 Task: Write a Python script to print the multiplication table for a given number: 5.
Action: Mouse moved to (31, 6)
Screenshot: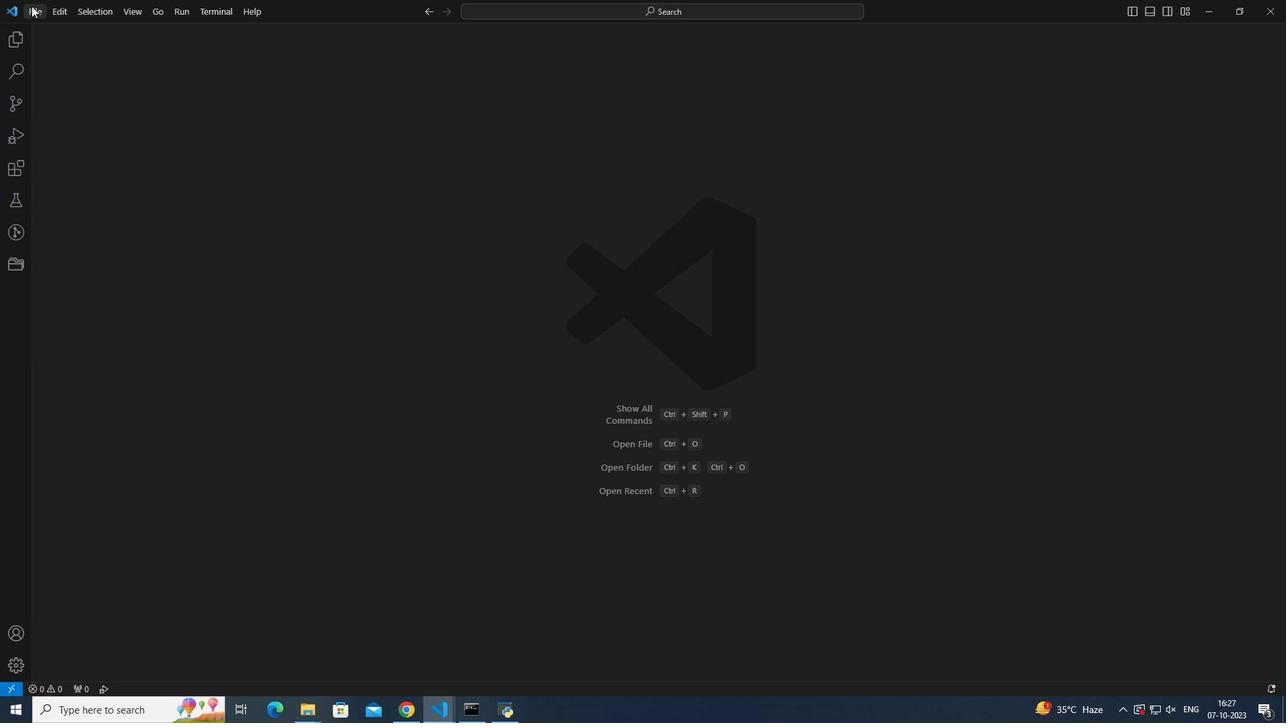 
Action: Mouse pressed left at (31, 6)
Screenshot: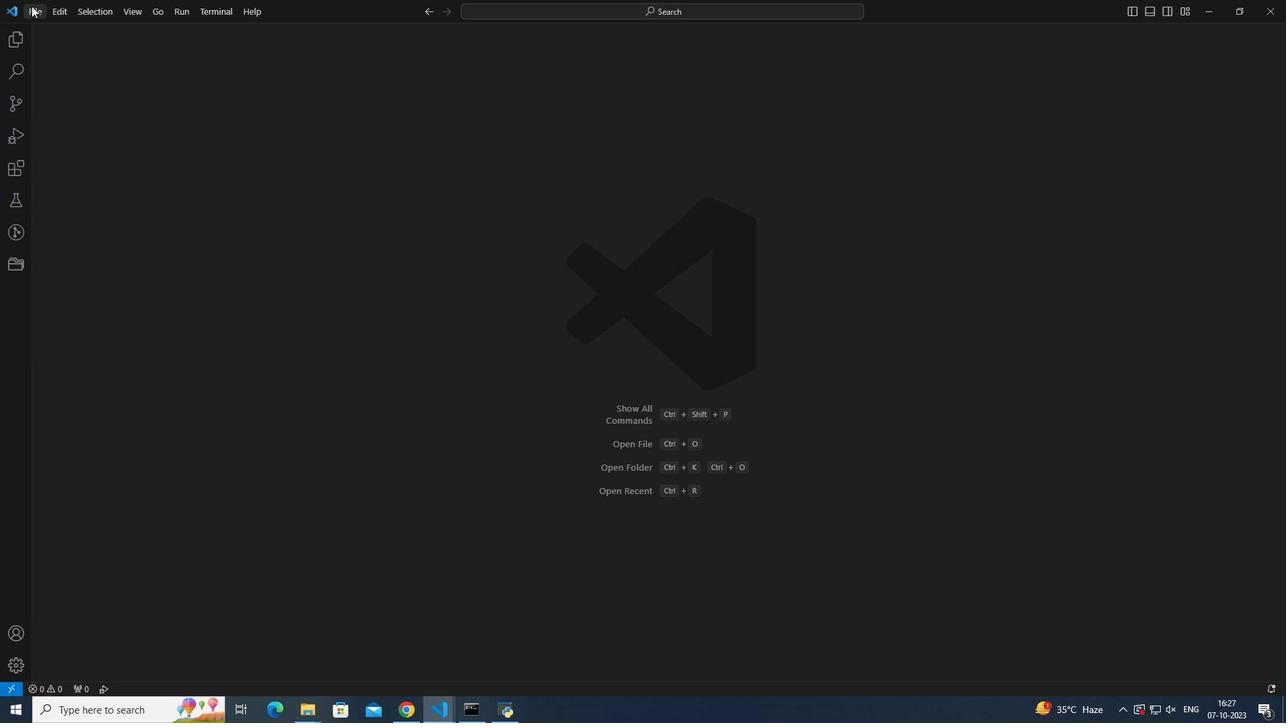 
Action: Mouse moved to (68, 46)
Screenshot: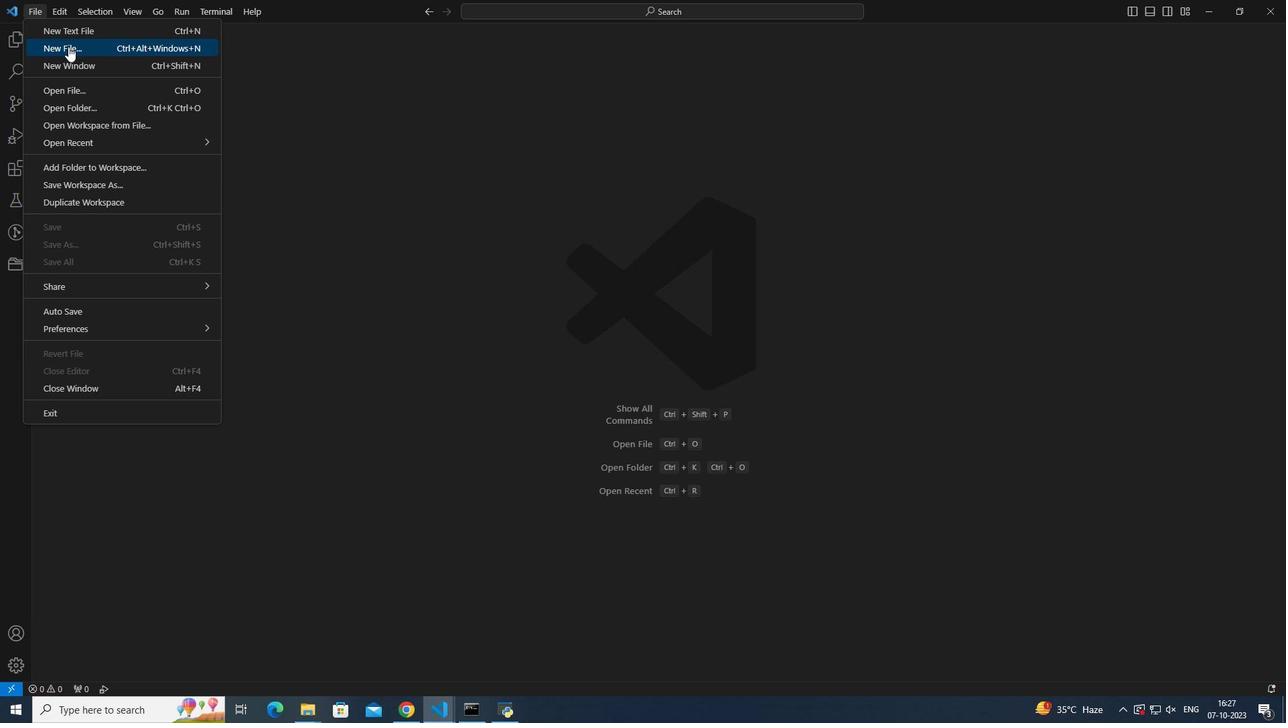 
Action: Mouse pressed left at (68, 46)
Screenshot: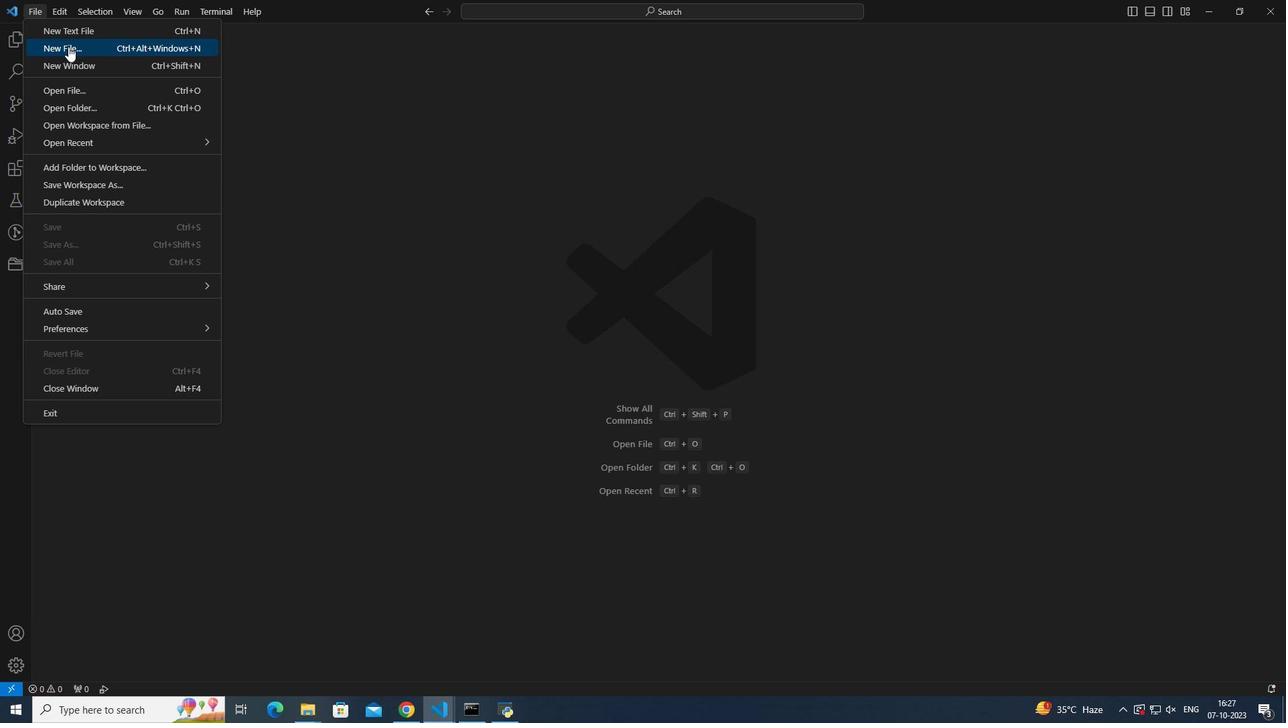 
Action: Mouse moved to (532, 54)
Screenshot: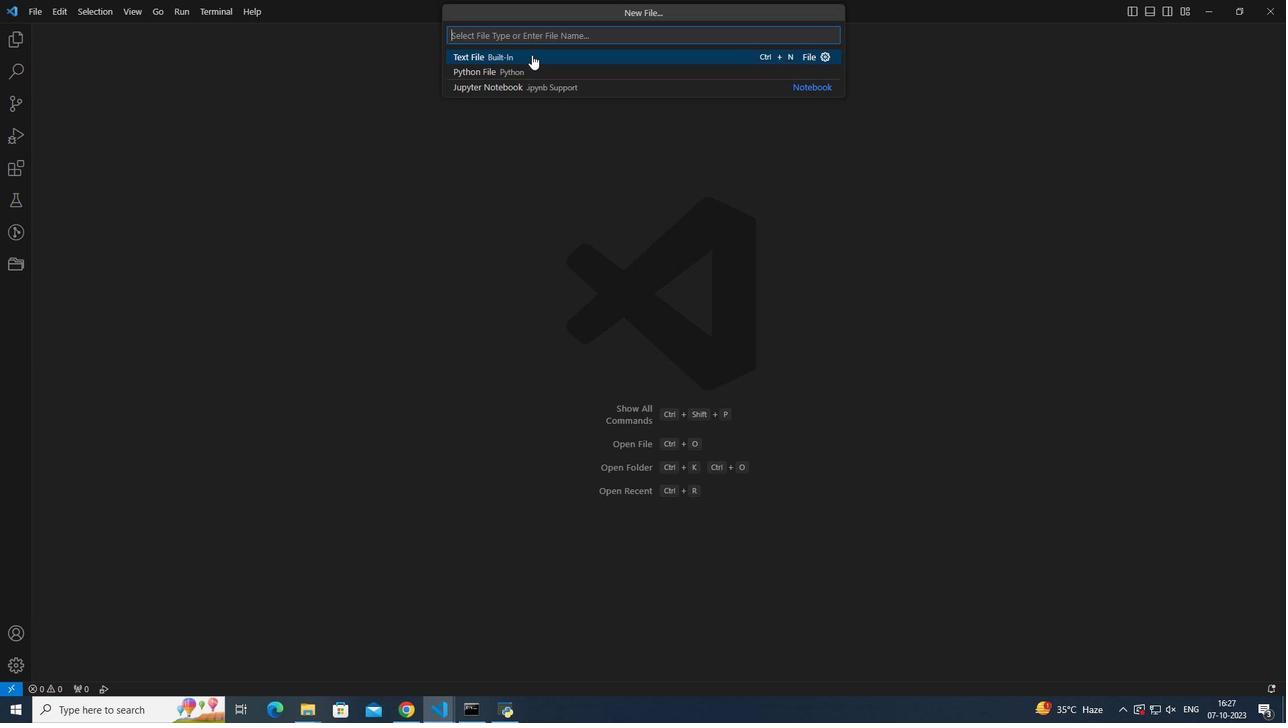 
Action: Mouse pressed left at (532, 54)
Screenshot: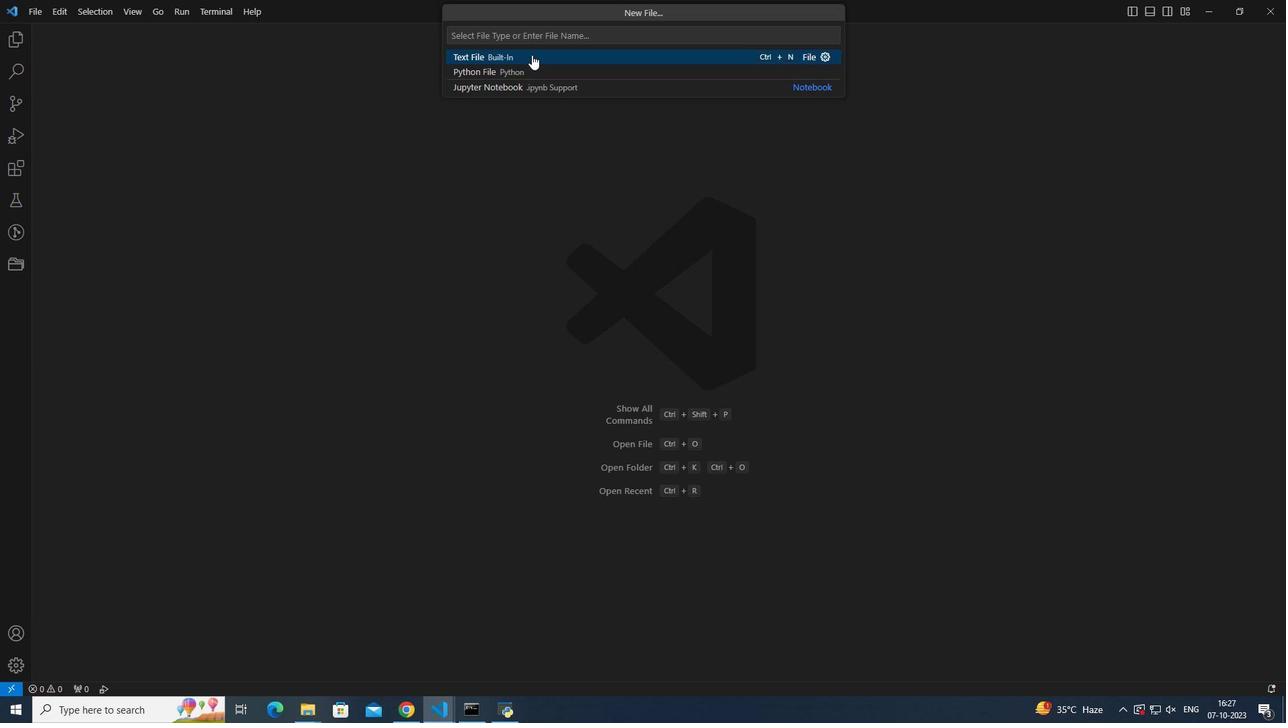
Action: Mouse moved to (407, 136)
Screenshot: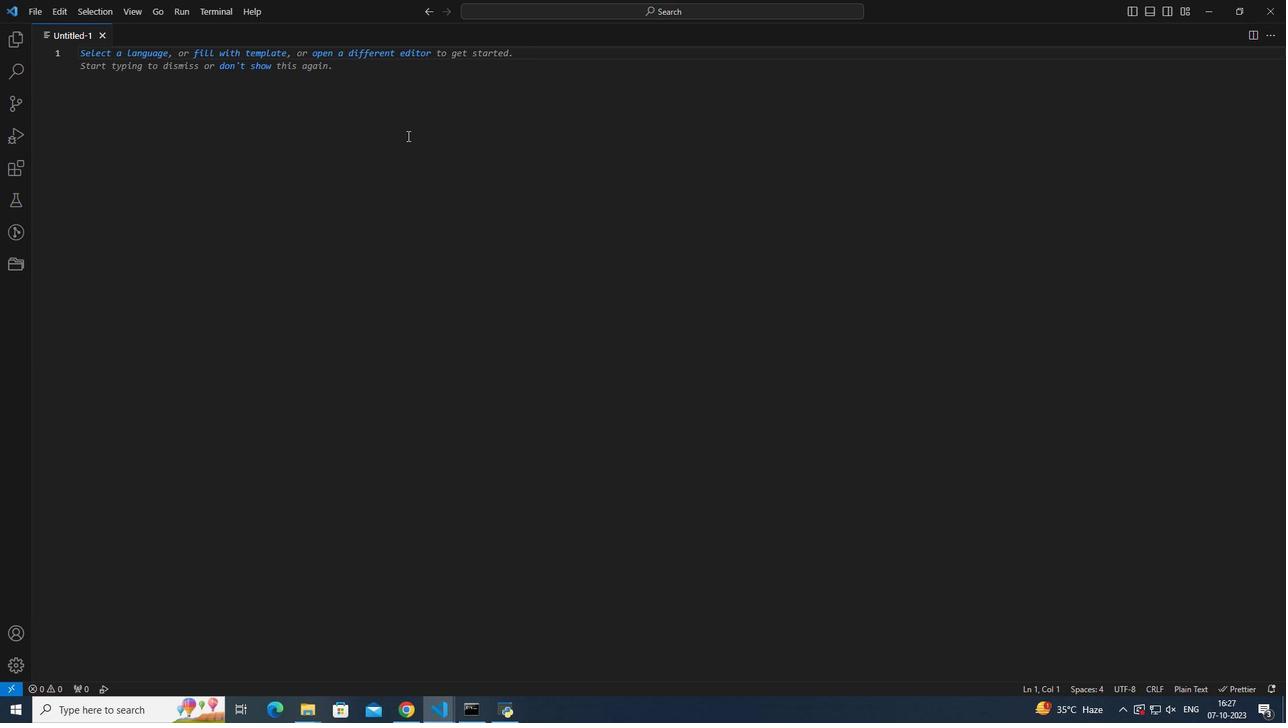 
Action: Key pressed ctrl+S<Key.backspace><Key.shift>Multiplication.py<Key.enter>def<Key.space>multiplication<Key.backspace>n<Key.shift_r>_table<Key.shift_r><Key.shift_r>(number,<Key.space>range<Key.shift_r>_limit=10<Key.right><Key.shift_r><Key.shift_r><Key.shift_r>:<Key.enter>print<Key.shift_r><Key.shift_r><Key.shift_r><Key.shift_r><Key.shift_r><Key.shift_r><Key.shift_r><Key.shift_r><Key.shift_r><Key.shift_r><Key.shift_r>(f<Key.shift_r><Key.shift_r>"mu<Key.backspace><Key.backspace><Key.shift>Multiplication<Key.space>table<Key.space>for<Key.space><Key.shift_r><Key.shift_r>{number<Key.right><Key.space>up<Key.space>to<Key.space><Key.shift_r><Key.shift_r><Key.shift_r><Key.shift_r><Key.shift_r><Key.shift_r><Key.shift_r><Key.shift_r><Key.shift_r><Key.shift_r><Key.shift_r><Key.shift_r><Key.shift_r>{range<Key.shift_r><Key.shift_r><Key.shift_r><Key.shift_r><Key.shift_r><Key.shift_r>_limit<Key.right><Key.shift_r>:<Key.right><Key.right><Key.enter><Key.enter><Key.enter>for<Key.space>i<Key.space>in<Key.space>range<Key.shift_r><Key.shift_r><Key.shift_r><Key.shift_r><Key.shift_r>(1,<Key.space>range<Key.shift_r>_limit<Key.space><Key.shift_r>+<Key.space>1<Key.right><Key.shift_r>:<Key.enter>result<Key.space>=<Key.space>number<Key.space><Key.shift_r><Key.shift_r><Key.shift_r>*<Key.space>i<Key.enter><Key.enter>print<Key.shift_r><Key.shift_r>(f<Key.shift_r><Key.shift_r><Key.shift_r><Key.shift_r><Key.shift_r><Key.shift_r><Key.shift_r><Key.shift_r><Key.shift_r><Key.shift_r><Key.shift_r><Key.shift_r><Key.shift_r><Key.shift_r><Key.shift_r><Key.shift_r><Key.shift_r><Key.shift_r><Key.shift_r><Key.shift_r><Key.shift_r>"<Key.backspace>'<Key.backspace><Key.shift_r>"<Key.right><Key.backspace><Key.shift_r>{number<Key.right><Key.right><Key.left>x<Key.space><Key.shift_r><Key.shift_r><Key.shift_r><Key.shift_r><Key.shift_r><Key.shift_r><Key.shift_r><Key.shift_r>{i<Key.right><Key.space>=<Key.space><Key.shift_r>{result<Key.right><Key.shift_r>"<Key.right><Key.enter><Key.backspace><Key.backspace><Key.backspace><Key.enter><Key.enter><Key.left><Key.left><Key.left><Key.left><Key.left><Key.left><Key.left><Key.left>if<Key.space><Key.shift_r>_<Key.shift_r><Key.shift_r><Key.shift_r><Key.shift_r>_name<Key.shift_r>_<Key.shift_r>_<Key.space>==<Key.space><Key.shift_r><Key.shift_r><Key.shift_r><Key.shift_r>"<Key.shift_r><Key.shift_r>_<Key.shift_r><Key.shift_r><Key.shift_r><Key.shift_r><Key.shift_r><Key.shift_r><Key.shift_r><Key.shift_r><Key.shift_r><Key.shift_r><Key.shift_r><Key.shift_r><Key.shift_r><Key.shift_r><Key.shift_r><Key.shift_r><Key.shift_r>_main<Key.shift_r><Key.shift_r>_<Key.shift_r><Key.shift_r><Key.shift_r><Key.shift_r><Key.shift_r><Key.shift_r><Key.shift_r>_<Key.right><Key.shift_r>:<Key.enter>user<Key.shift_r><Key.shift_r><Key.shift_r><Key.shift_r><Key.shift_r><Key.shift_r><Key.shift_r>_number<Key.space>=<Key.space>5<Key.enter><Key.enter>user<Key.shift_r>_range<Key.shift_r>_limit<Key.space>=<Key.space>10<Key.enter><Key.enter>multiplication<Key.shift_r>_table<Key.shift_r><Key.shift_r><Key.shift_r><Key.shift_r>(user<Key.shift_r>_number,<Key.space>user<Key.shift_r><Key.shift_r>_range<Key.shift_r>_limit
Screenshot: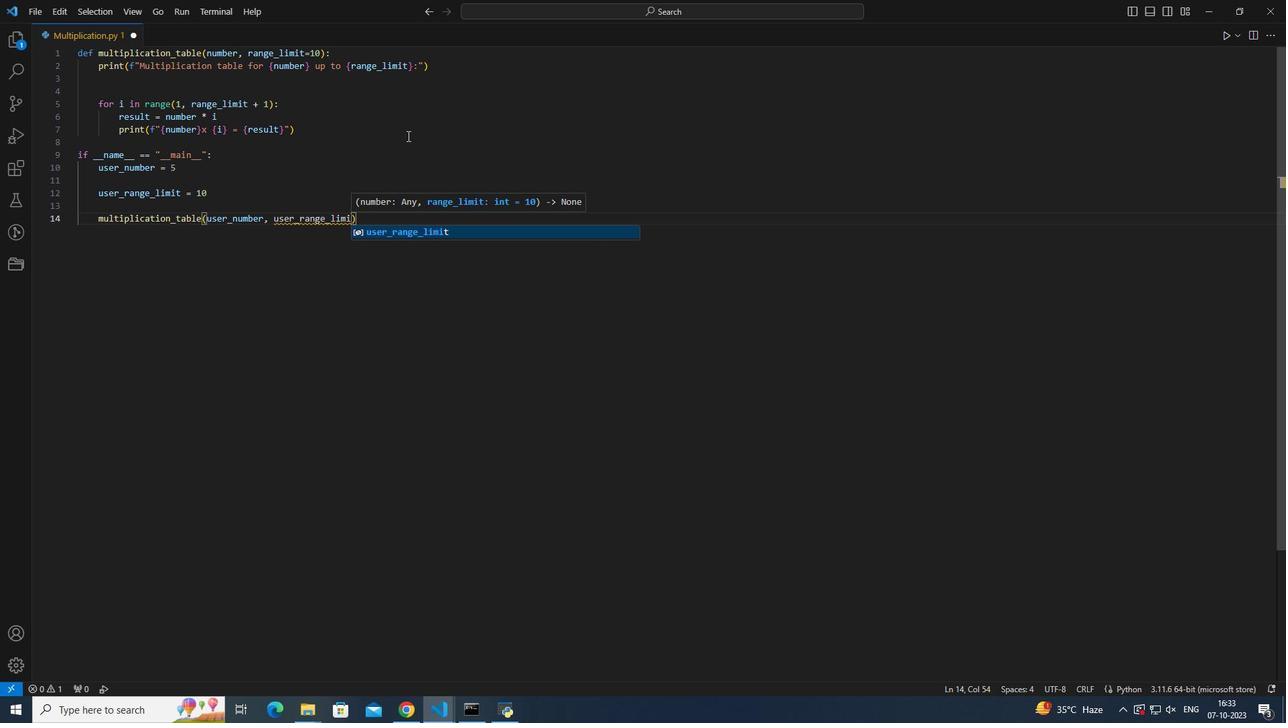 
Action: Mouse moved to (292, 112)
Screenshot: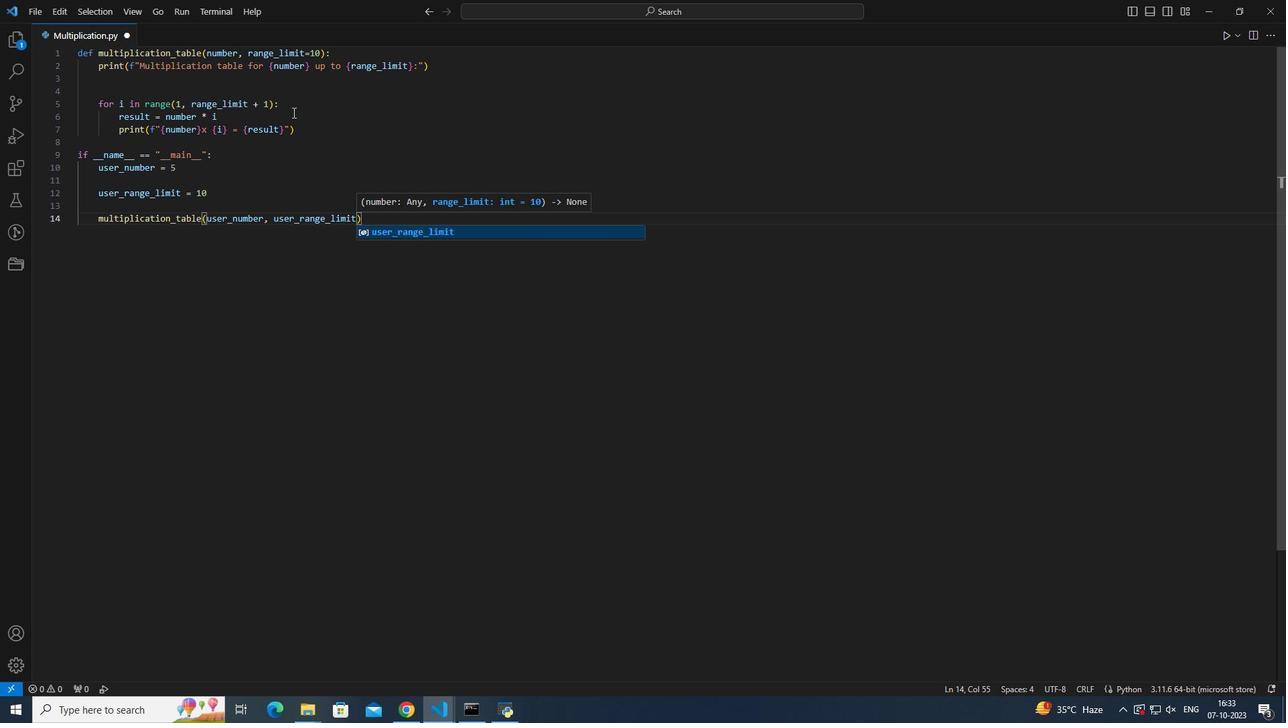 
Action: Mouse pressed left at (292, 112)
Screenshot: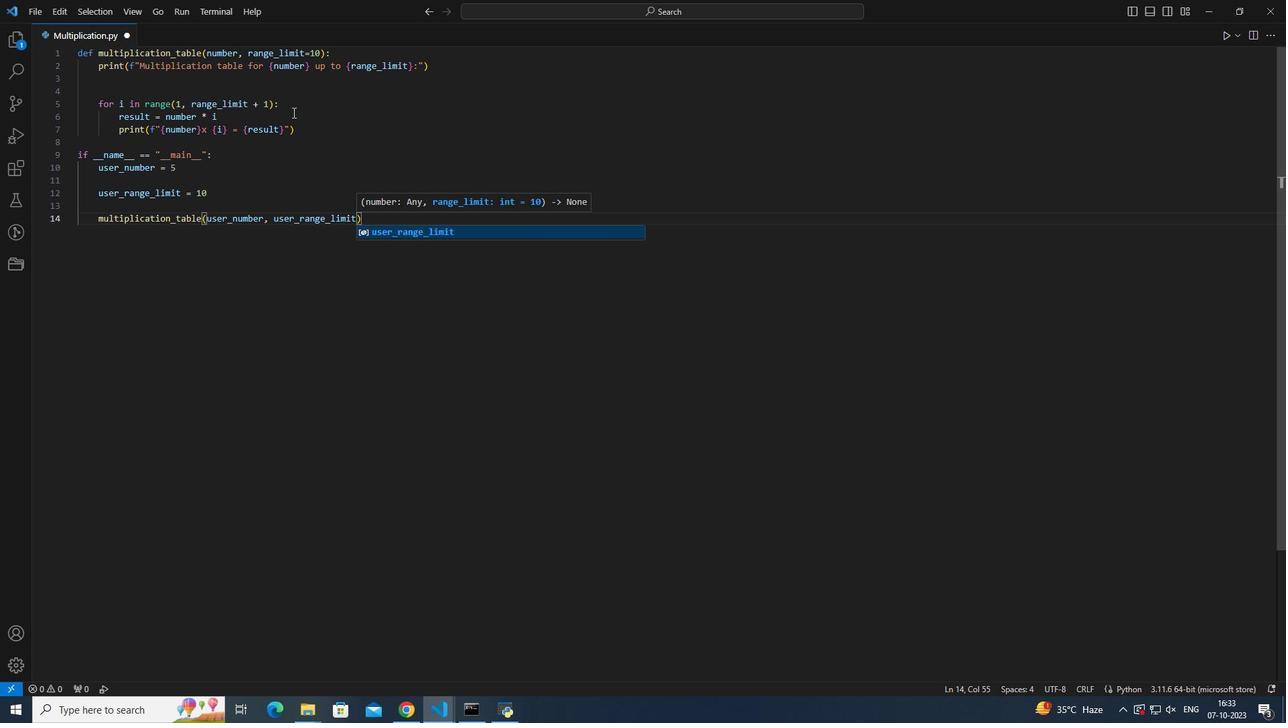 
Action: Mouse moved to (355, 180)
Screenshot: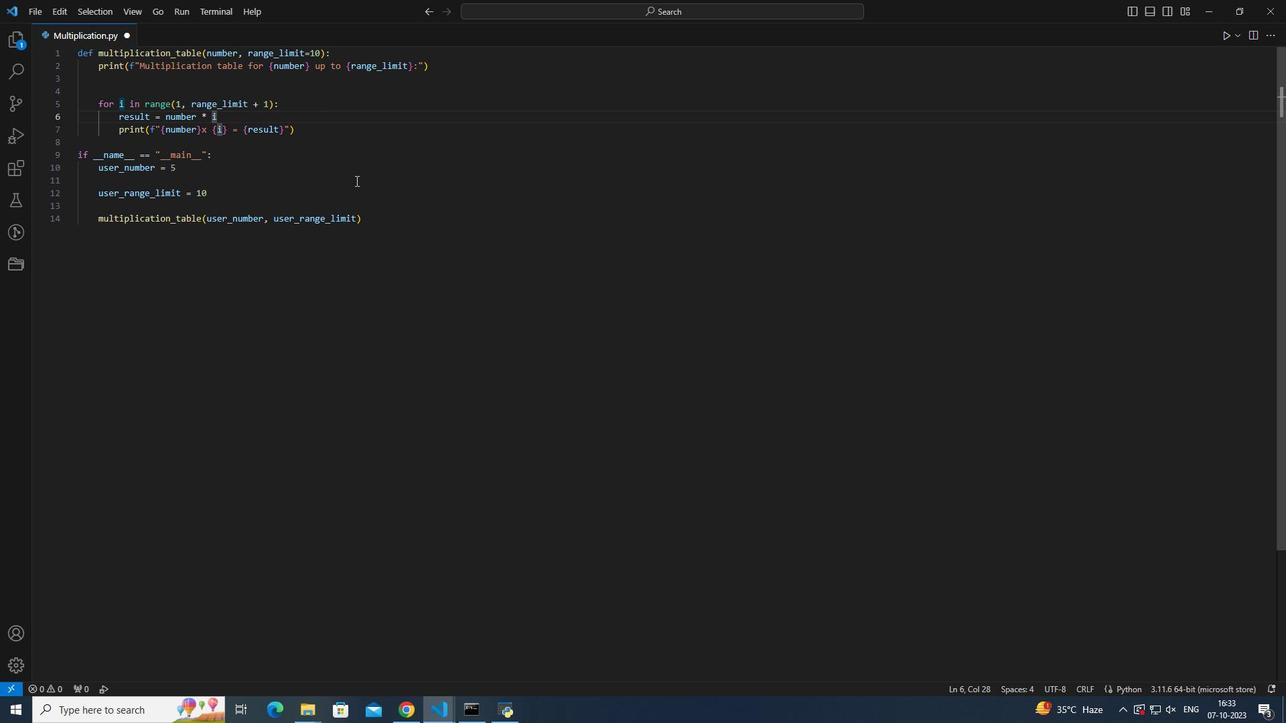 
Action: Key pressed ctrl+S
Screenshot: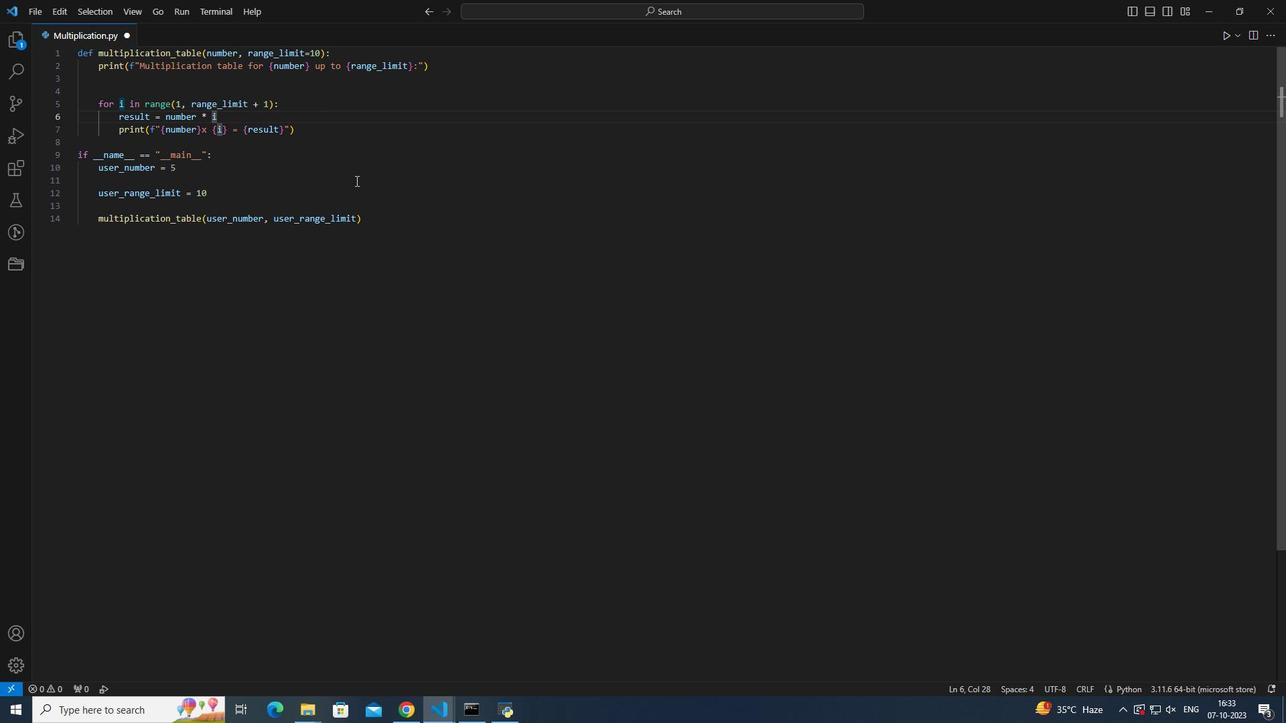 
Action: Mouse moved to (287, 123)
Screenshot: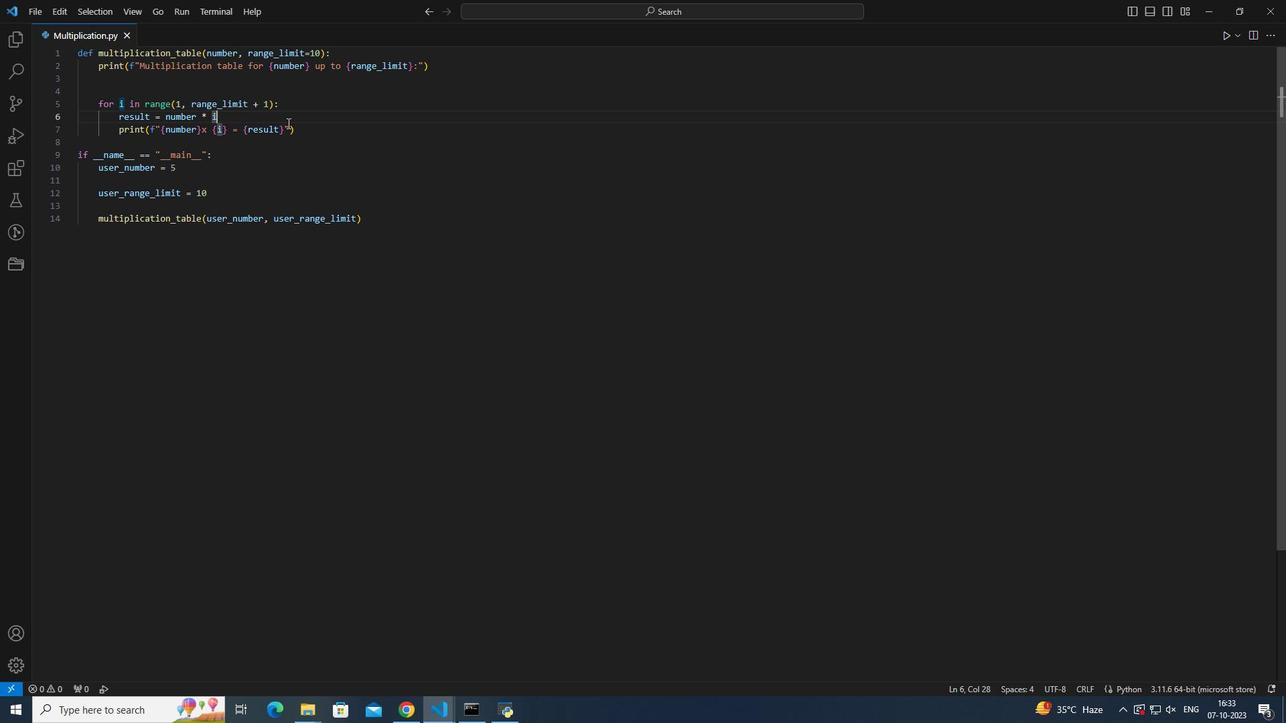 
Action: Mouse pressed left at (287, 123)
Screenshot: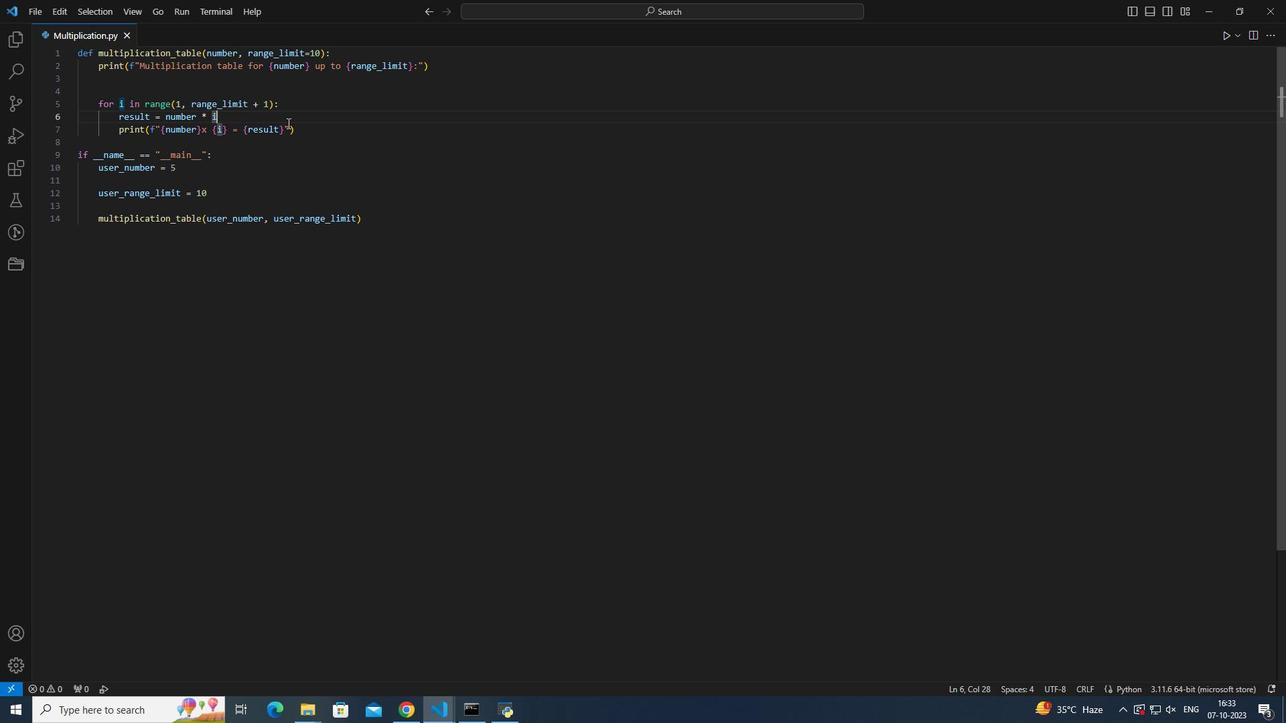 
Action: Mouse moved to (77, 54)
Screenshot: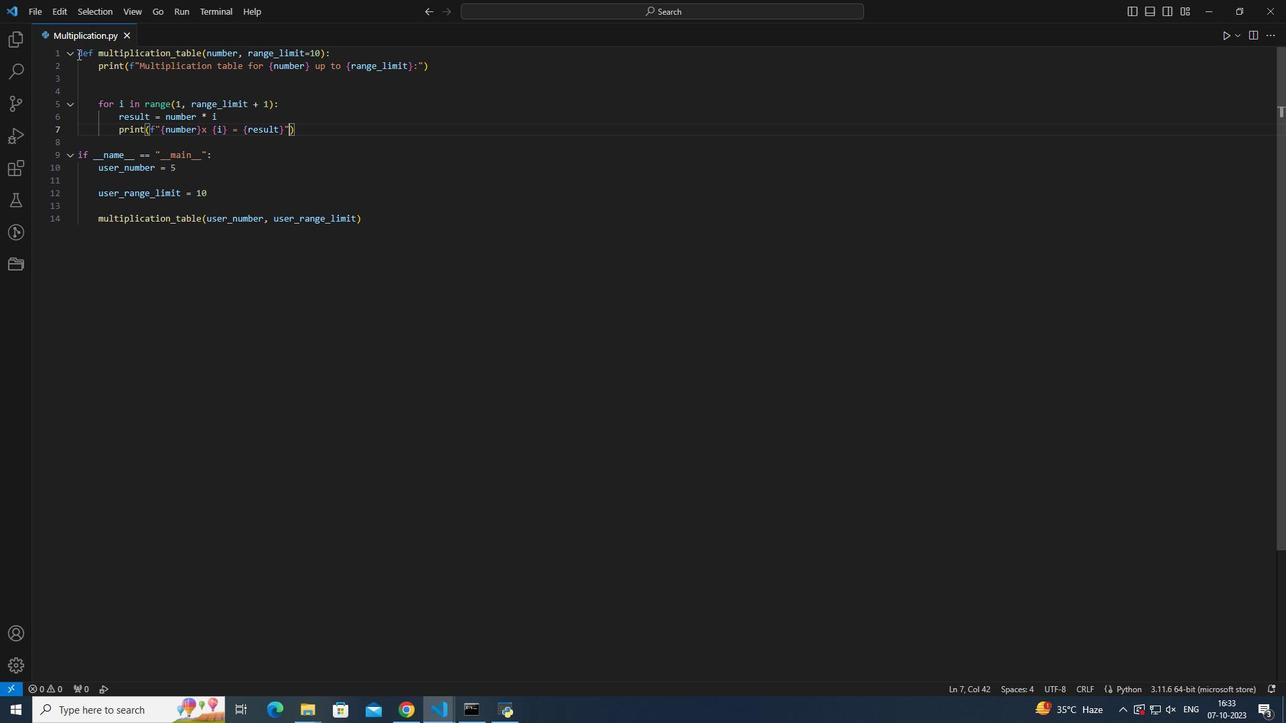 
Action: Mouse pressed left at (77, 54)
Screenshot: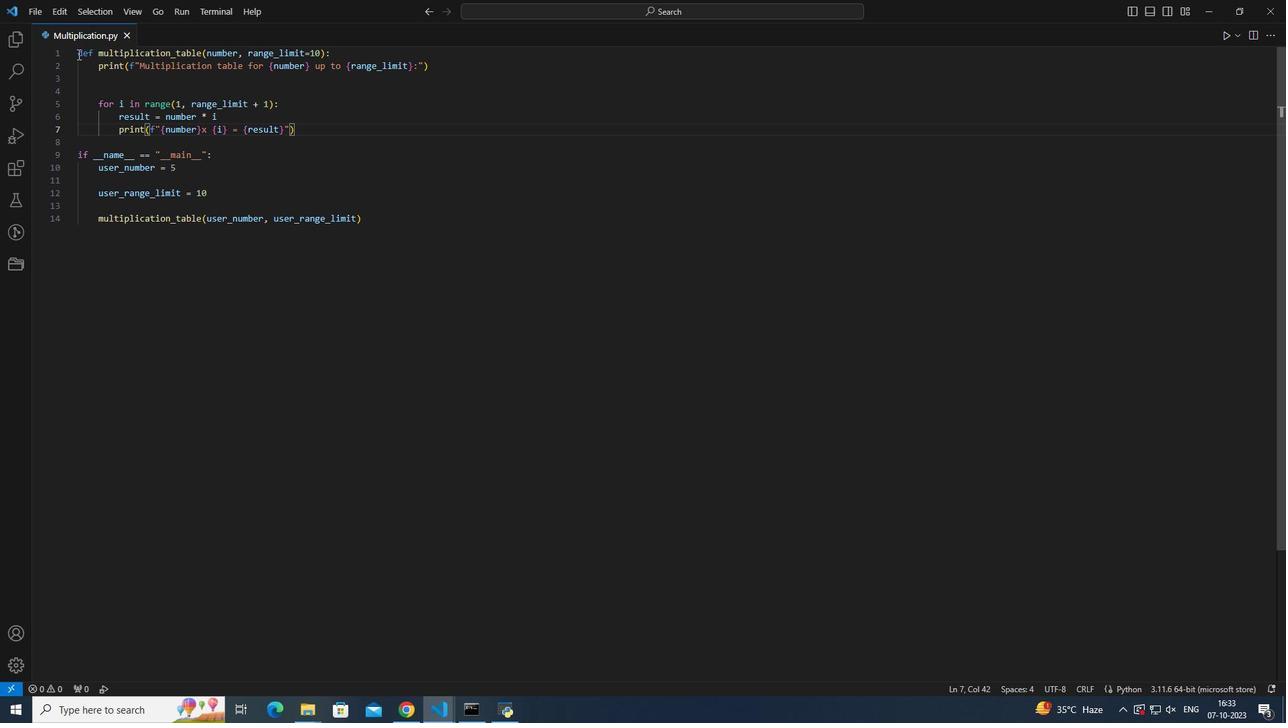 
Action: Mouse moved to (107, 129)
Screenshot: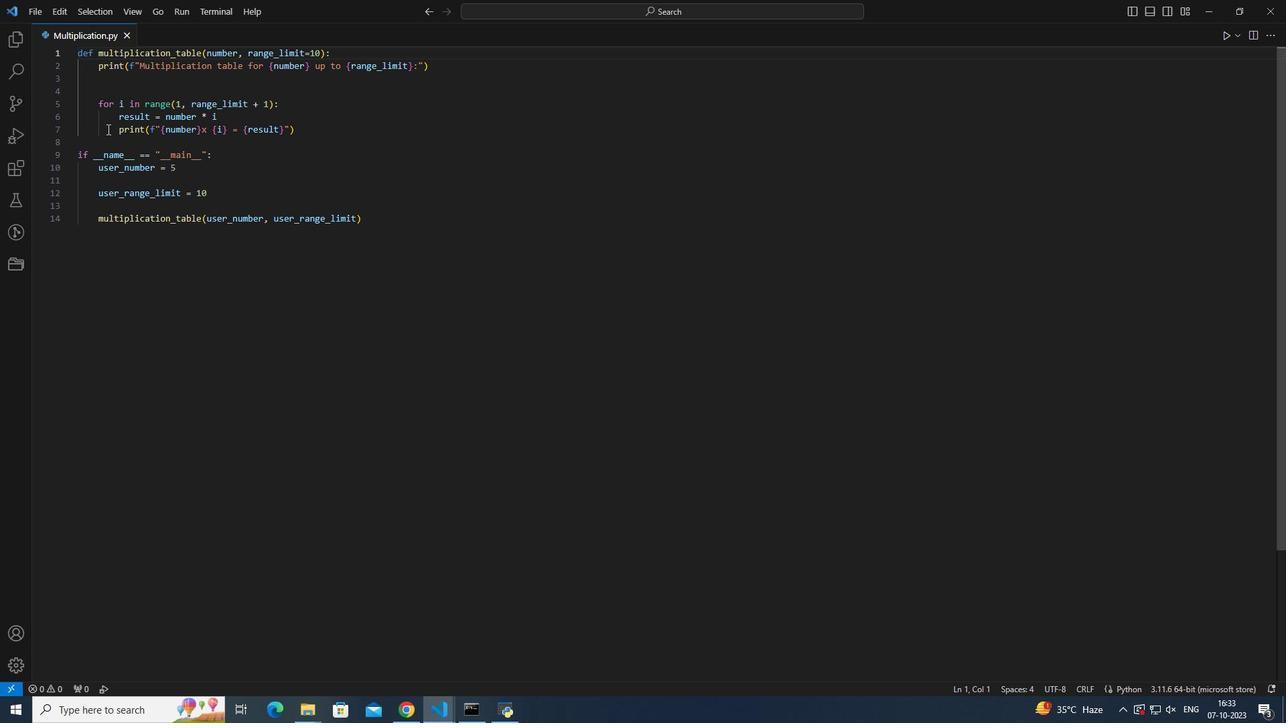 
Action: Mouse pressed left at (107, 129)
Screenshot: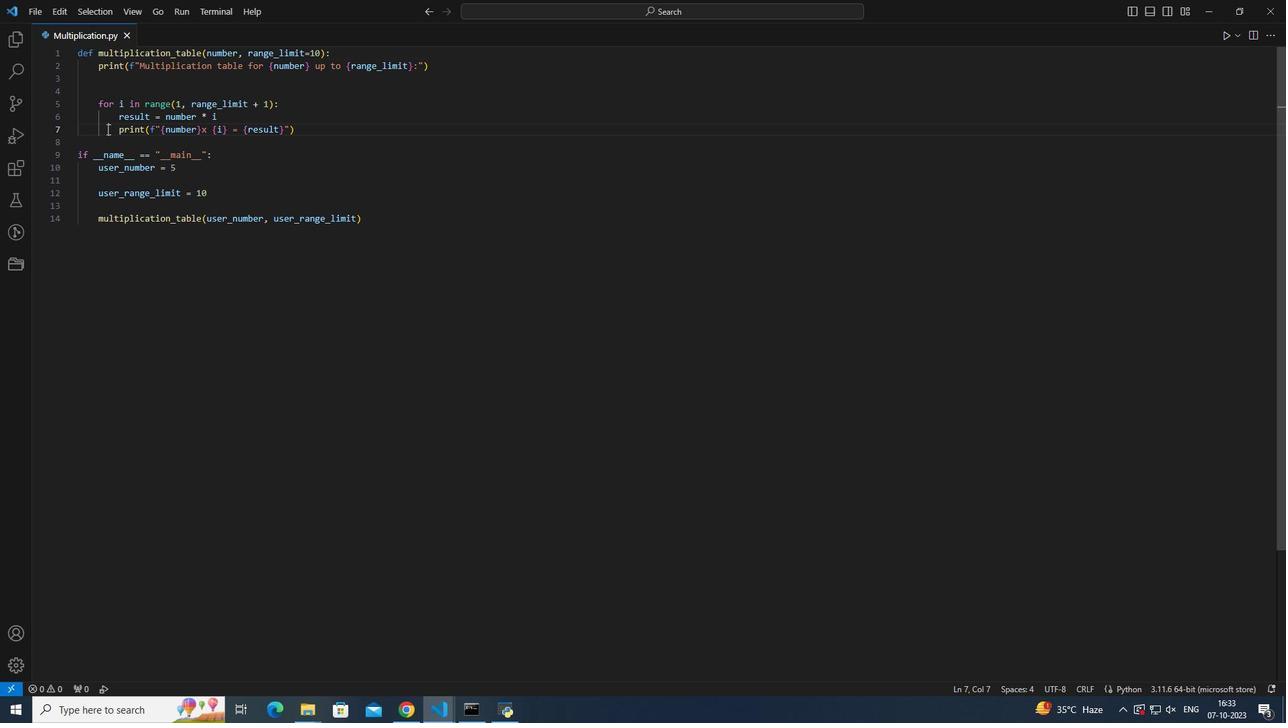 
Action: Mouse moved to (318, 129)
Screenshot: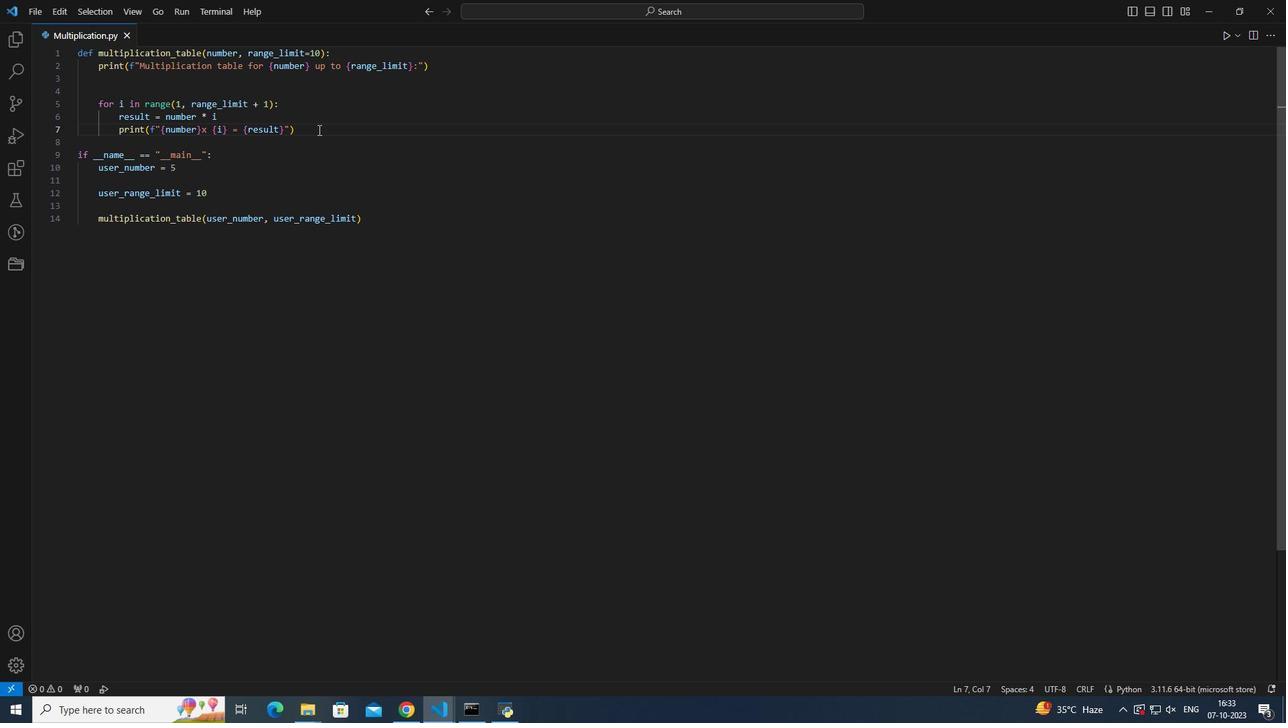 
Action: Mouse pressed left at (318, 129)
Screenshot: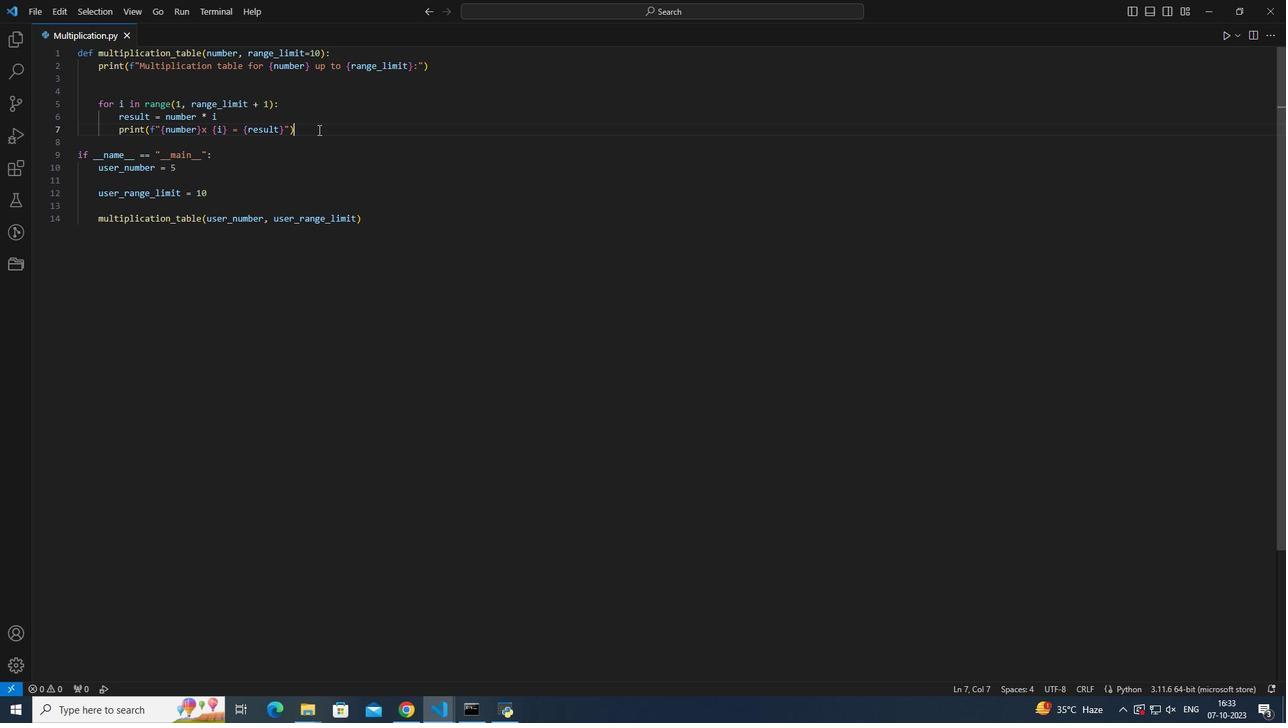 
Action: Mouse moved to (219, 156)
Screenshot: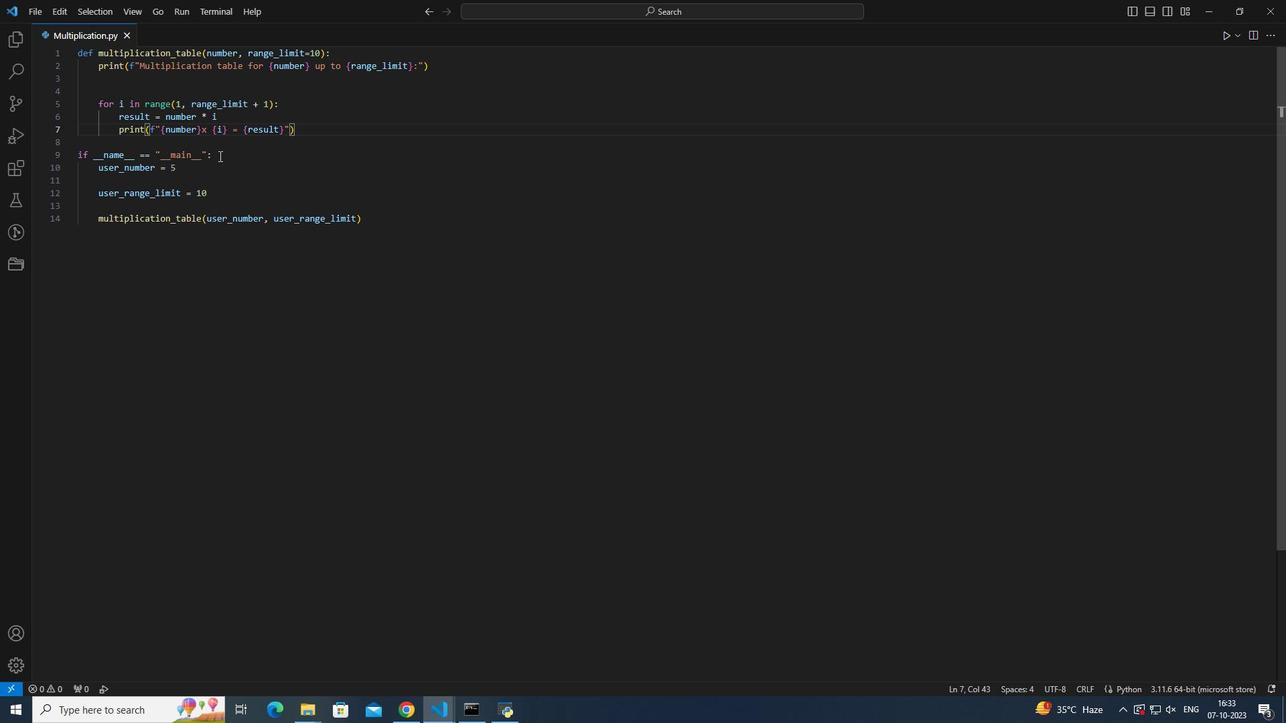 
Action: Mouse pressed left at (219, 156)
Screenshot: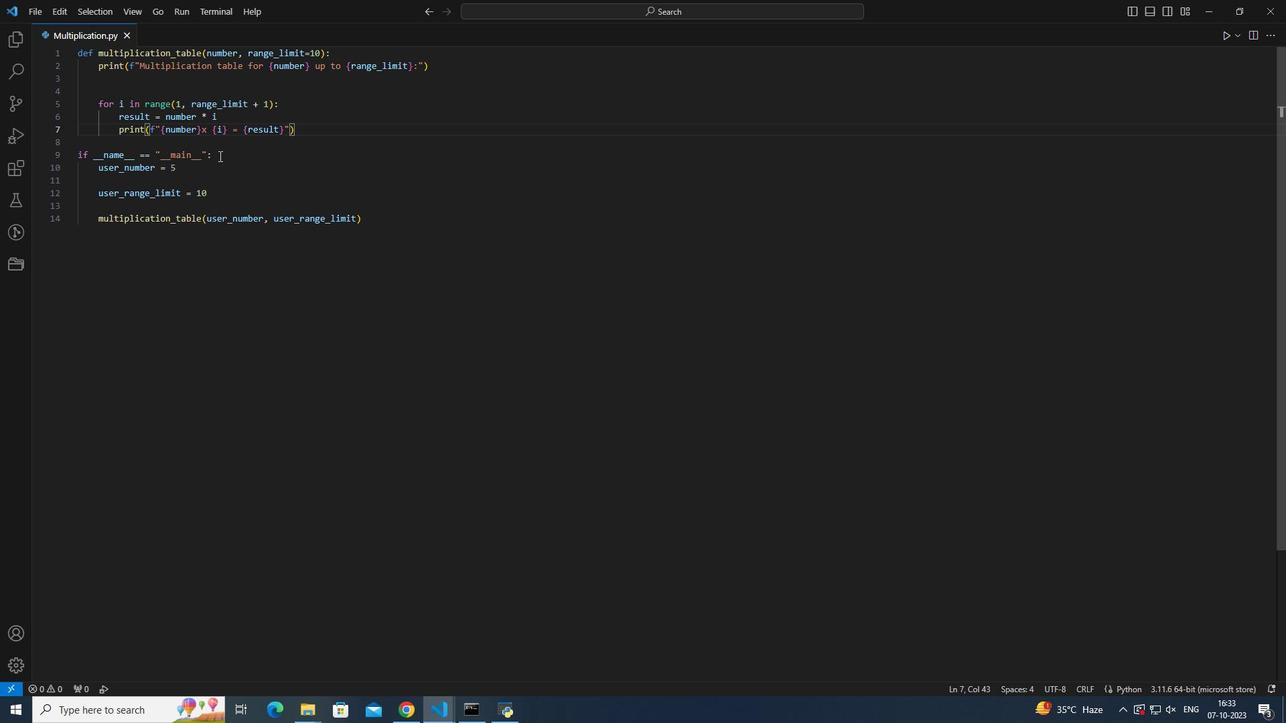 
Action: Mouse moved to (220, 156)
Screenshot: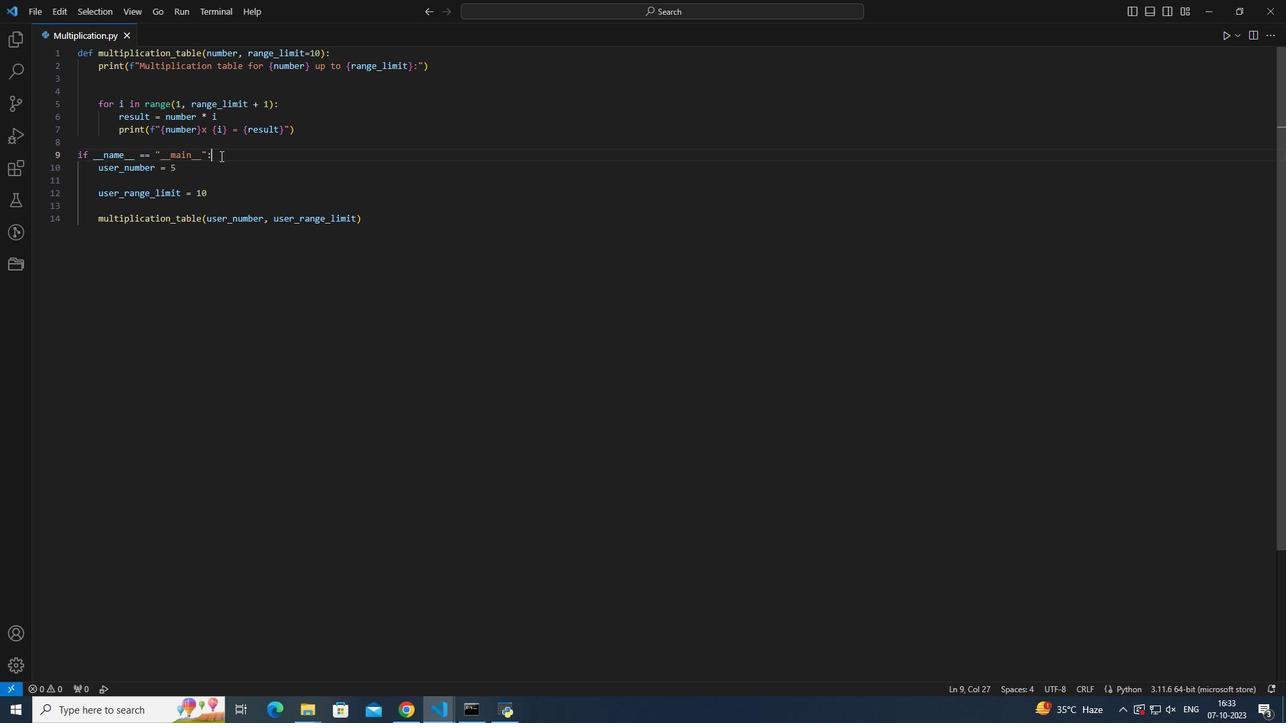 
Action: Key pressed <Key.enter><Key.shift><Key.shift><Key.shift><Key.shift><Key.shift><Key.shift><Key.shift><Key.shift><Key.shift><Key.shift><Key.shift><Key.shift><Key.shift><Key.shift><Key.shift>#<Key.space><Key.shift>Specify<Key.space>the<Key.space>number<Key.space>
Screenshot: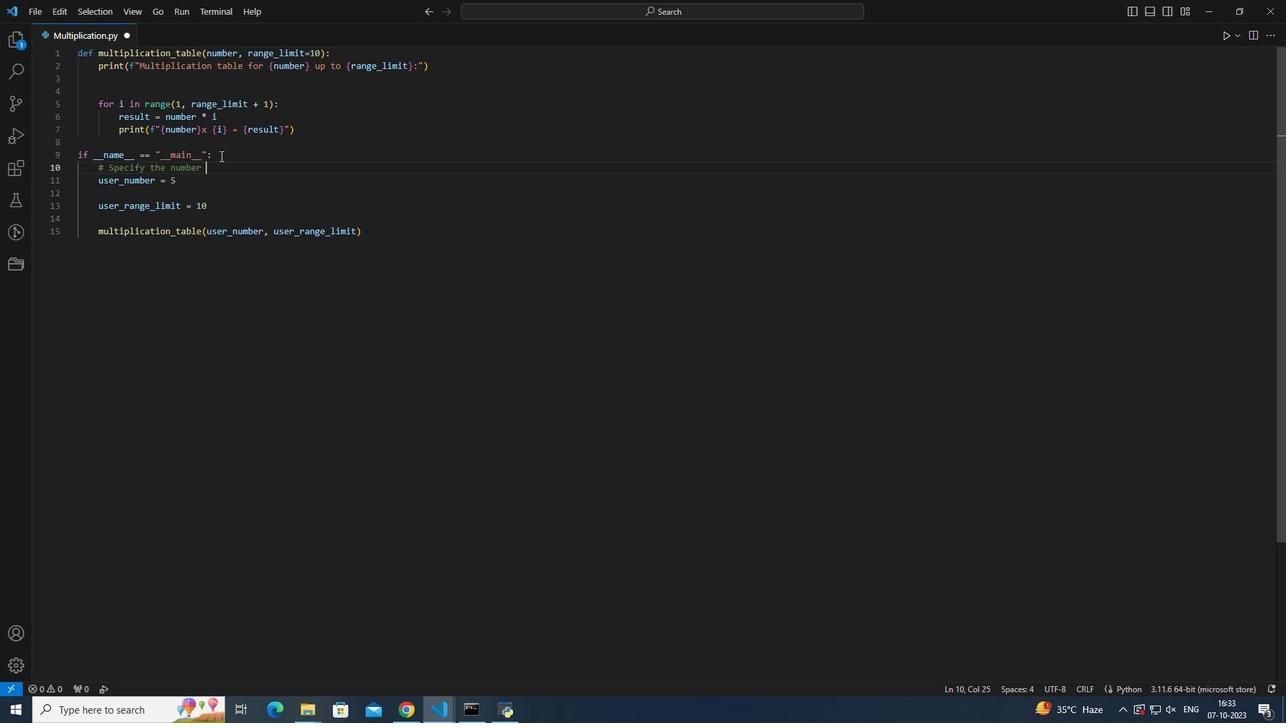 
Action: Mouse moved to (176, 195)
Screenshot: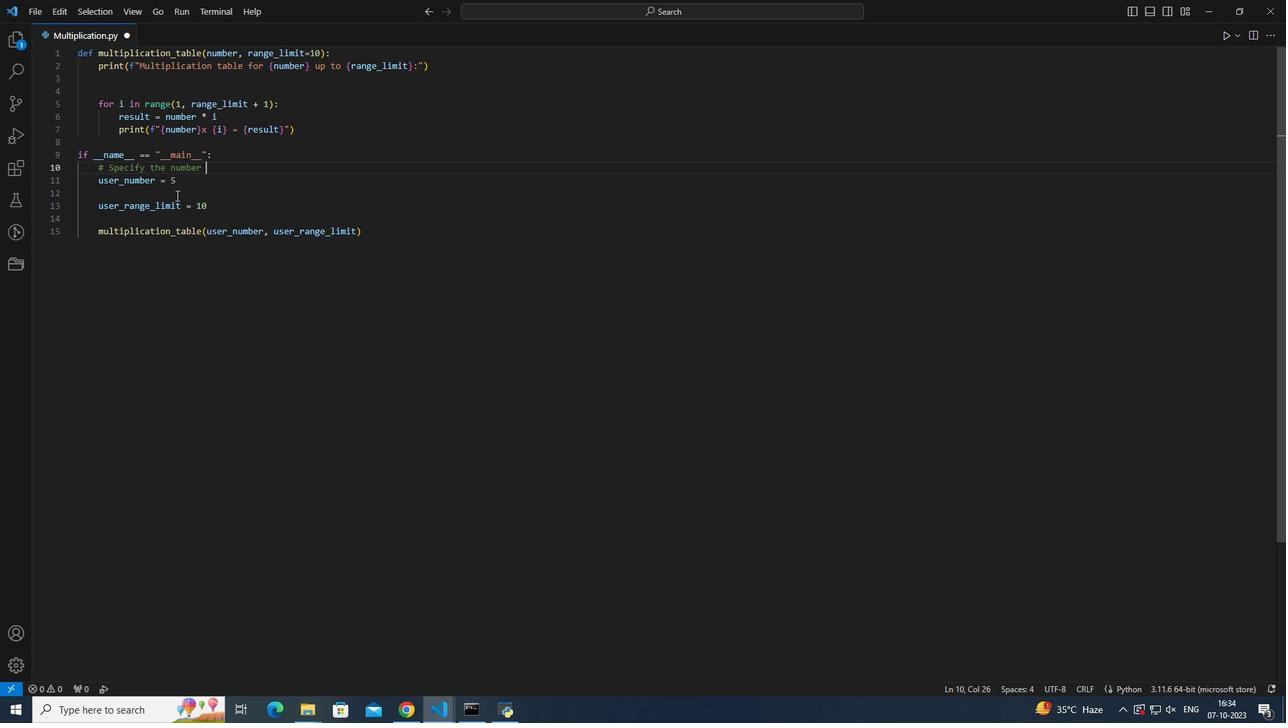 
Action: Mouse pressed left at (176, 195)
Screenshot: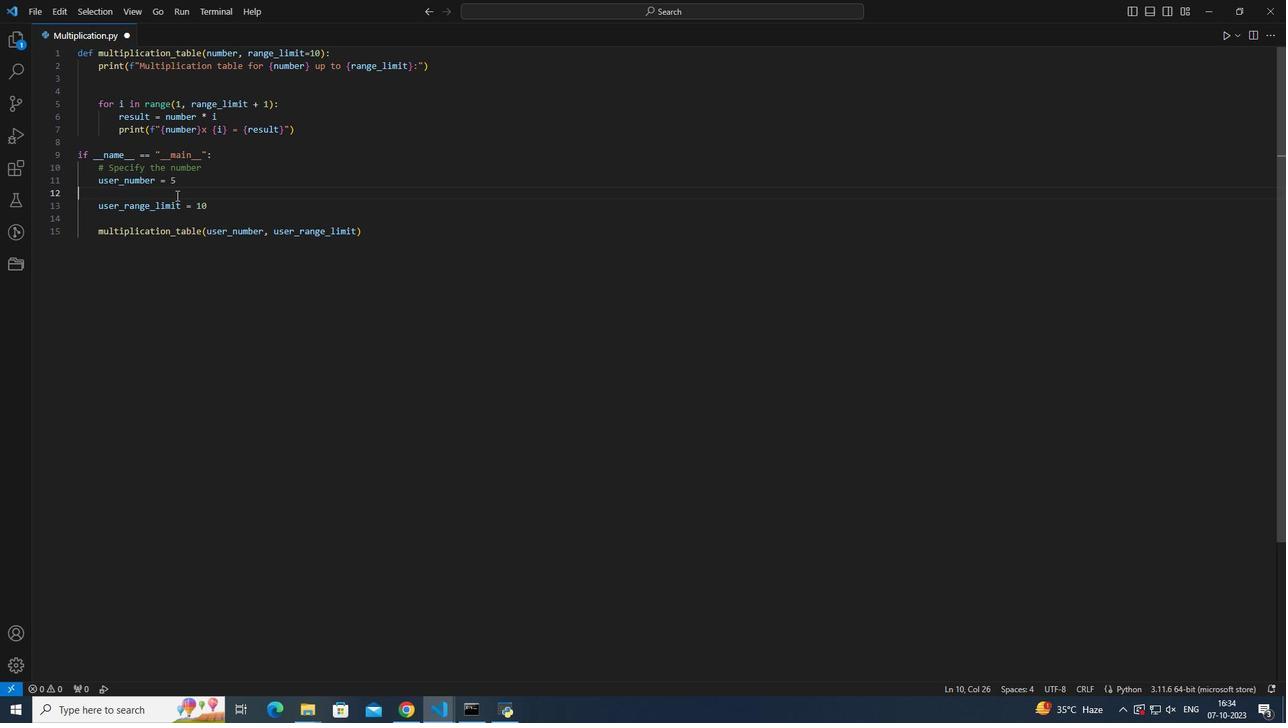 
Action: Mouse moved to (178, 195)
Screenshot: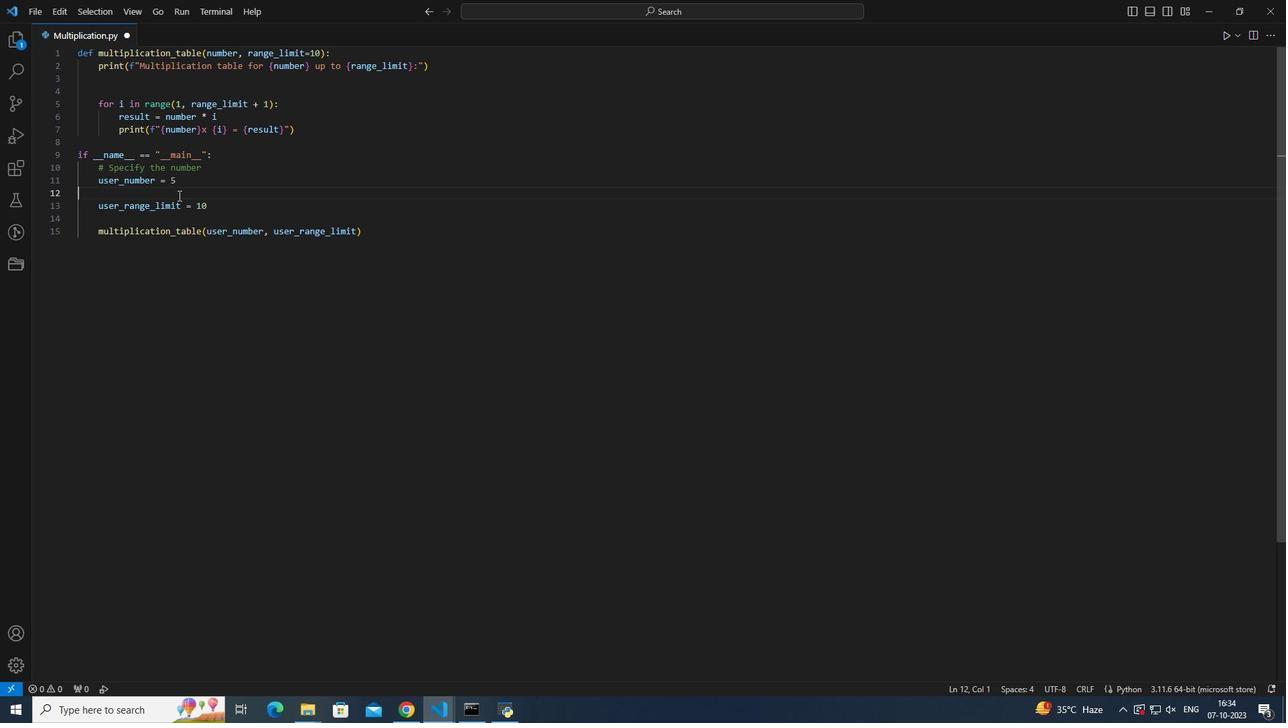 
Action: Key pressed <Key.shift><Key.shift><Key.shift><Key.shift><Key.shift><Key.shift><Key.shift><Key.shift><Key.shift><Key.shift><Key.shift>#<Key.shift>
Screenshot: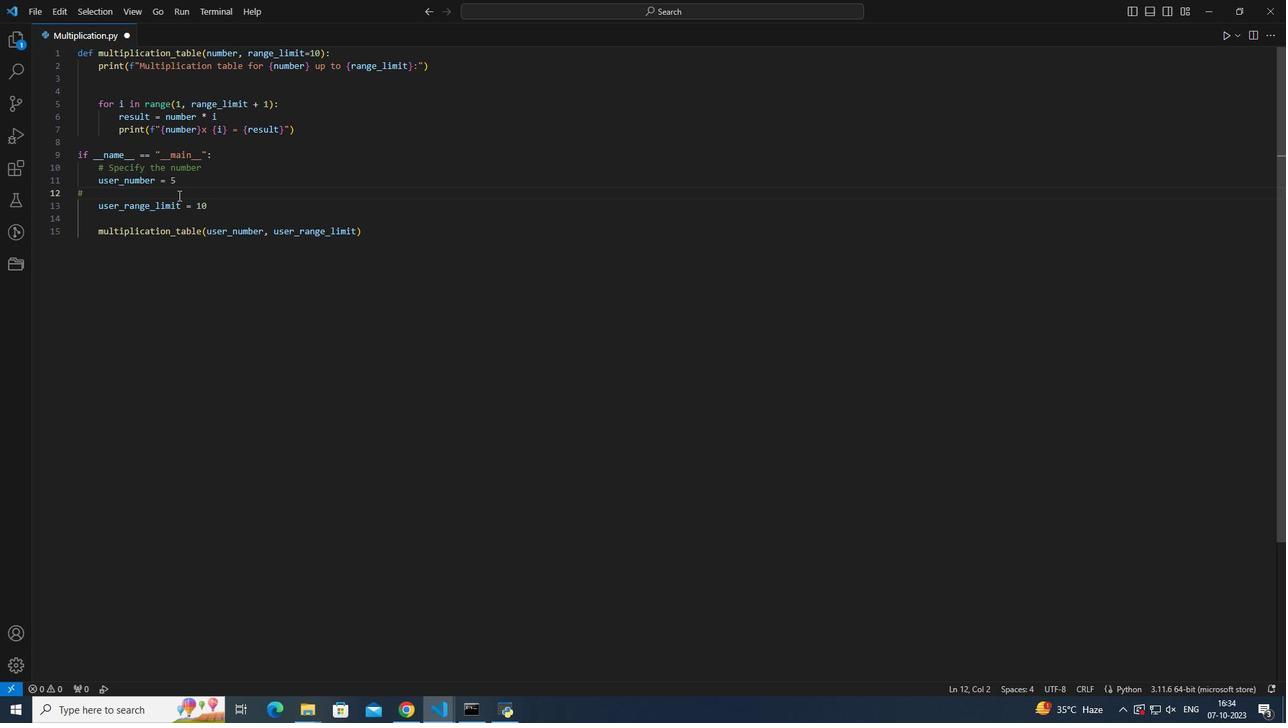 
Action: Mouse moved to (178, 196)
Screenshot: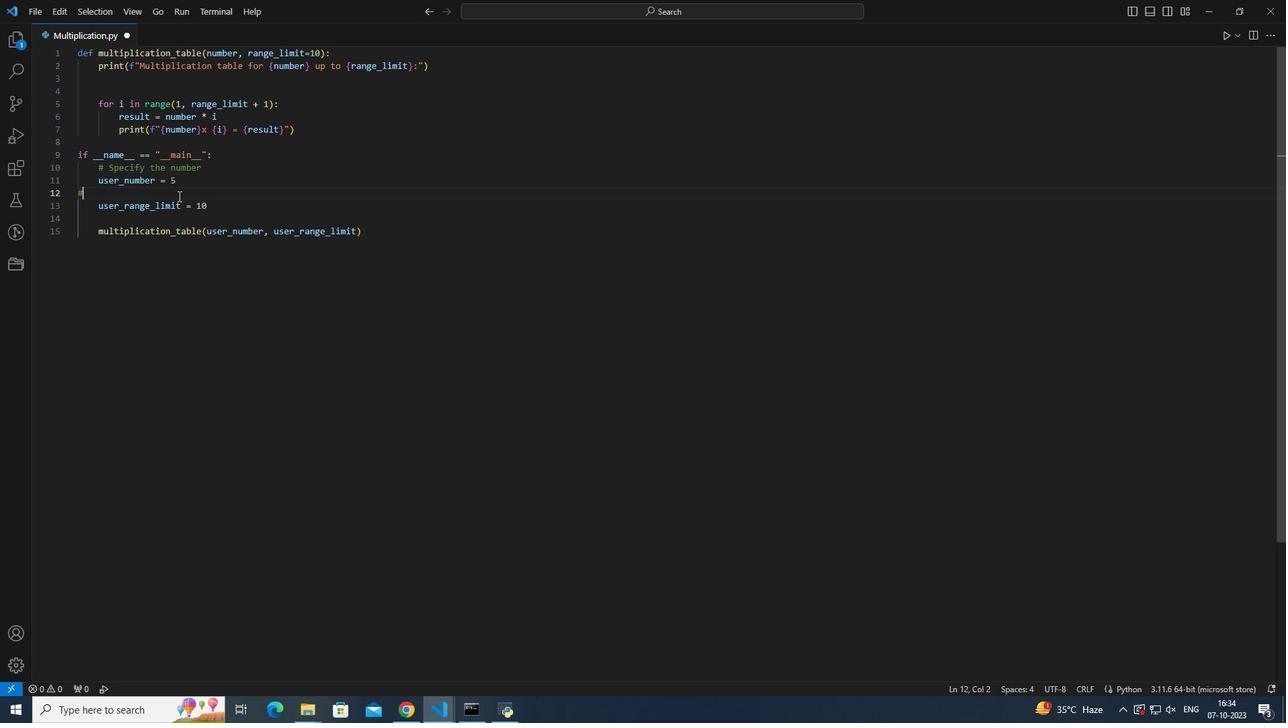 
Action: Key pressed <Key.shift><Key.shift><Key.shift><Key.shift>O<Key.backspace><Key.space><Key.shift>Optionally,<Key.space>you<Key.space>can<Key.space>change<Key.space>the<Key.space>range<Key.space>limit.
Screenshot: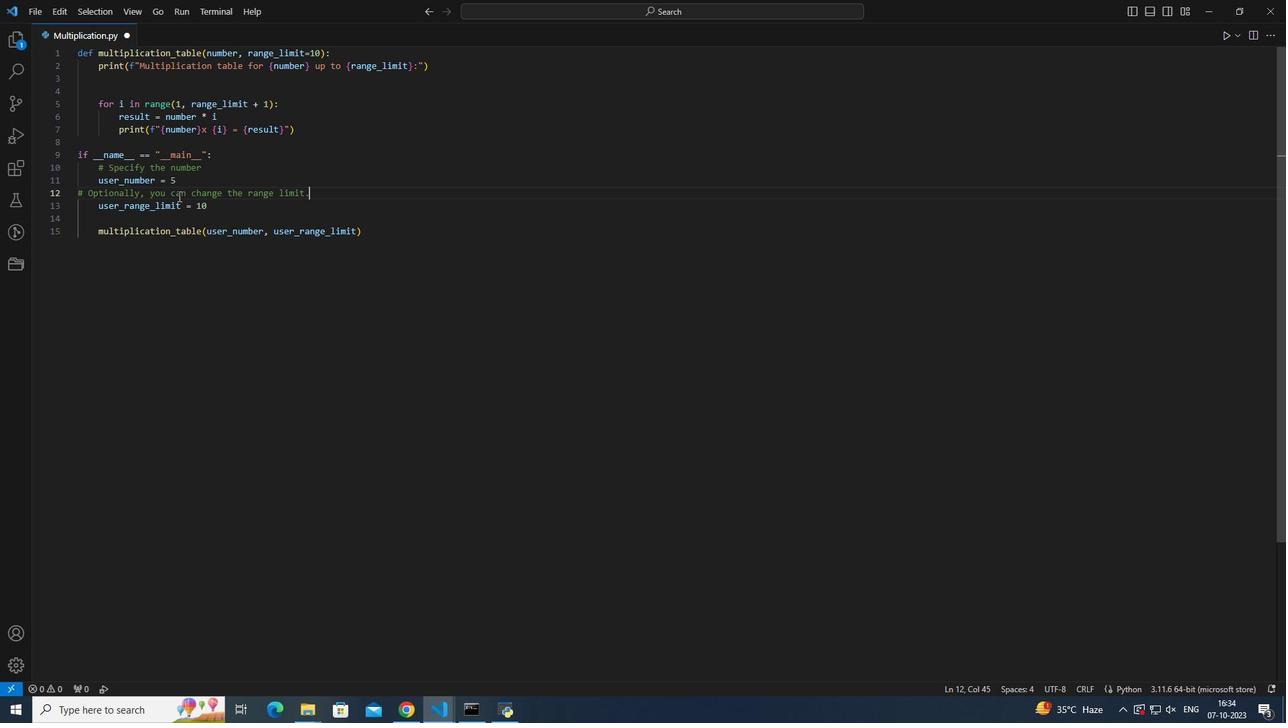 
Action: Mouse moved to (325, 162)
Screenshot: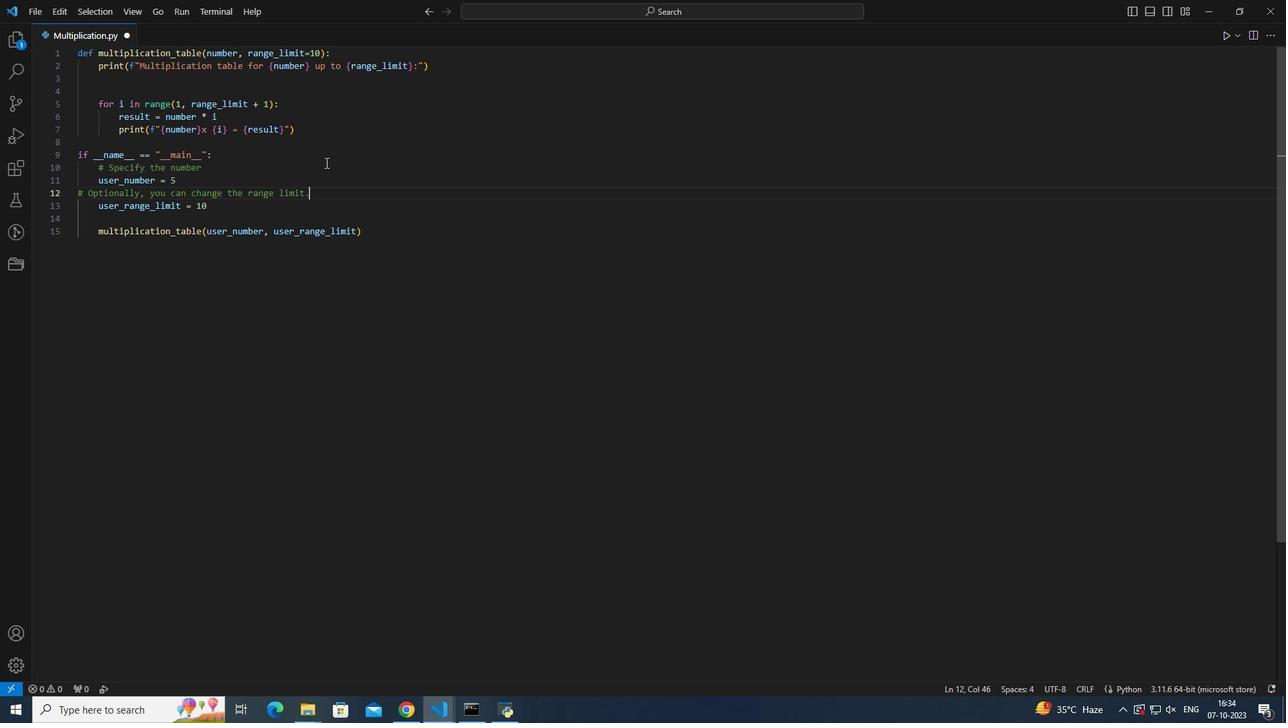 
Action: Mouse pressed left at (325, 162)
Screenshot: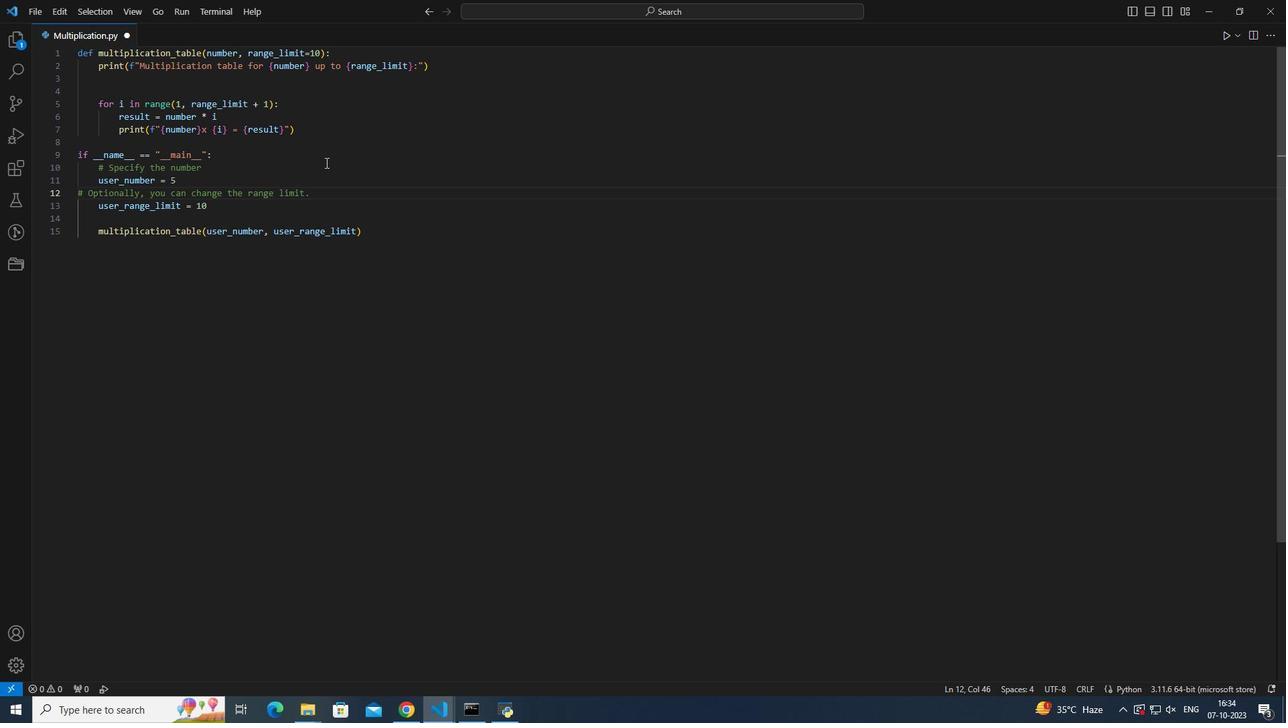 
Action: Mouse moved to (341, 171)
Screenshot: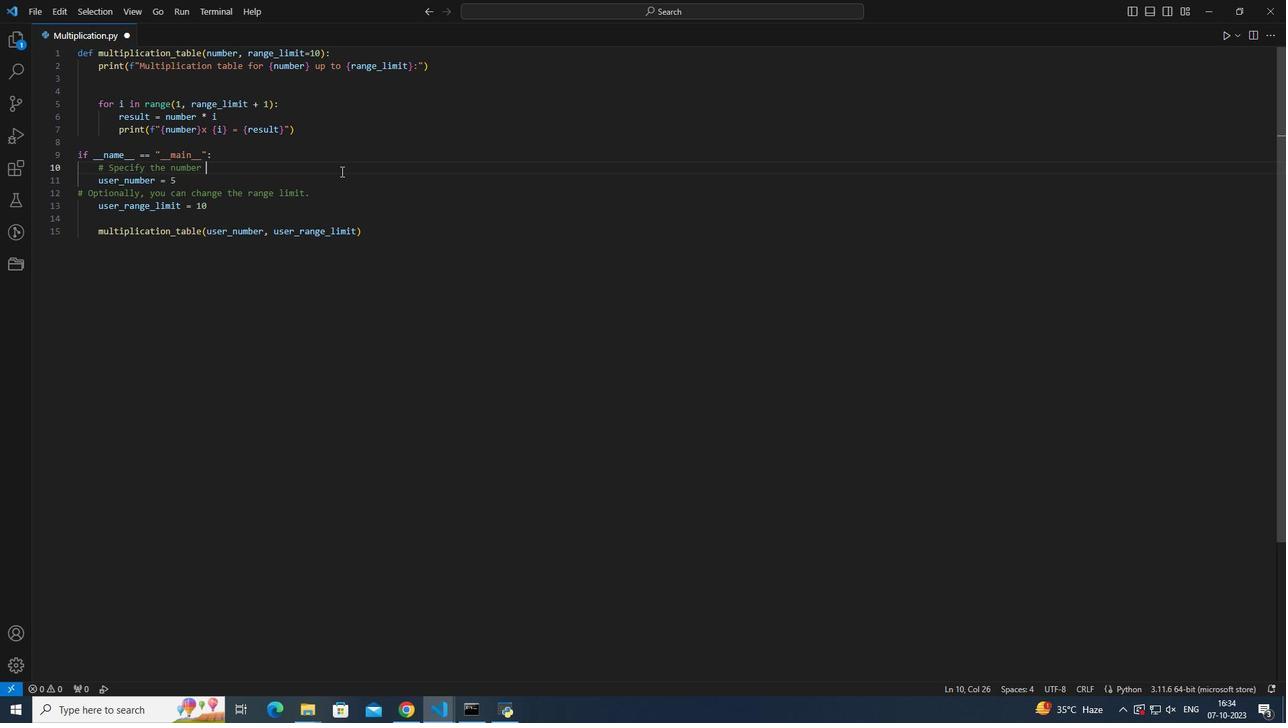
Action: Key pressed ctrl+S
Screenshot: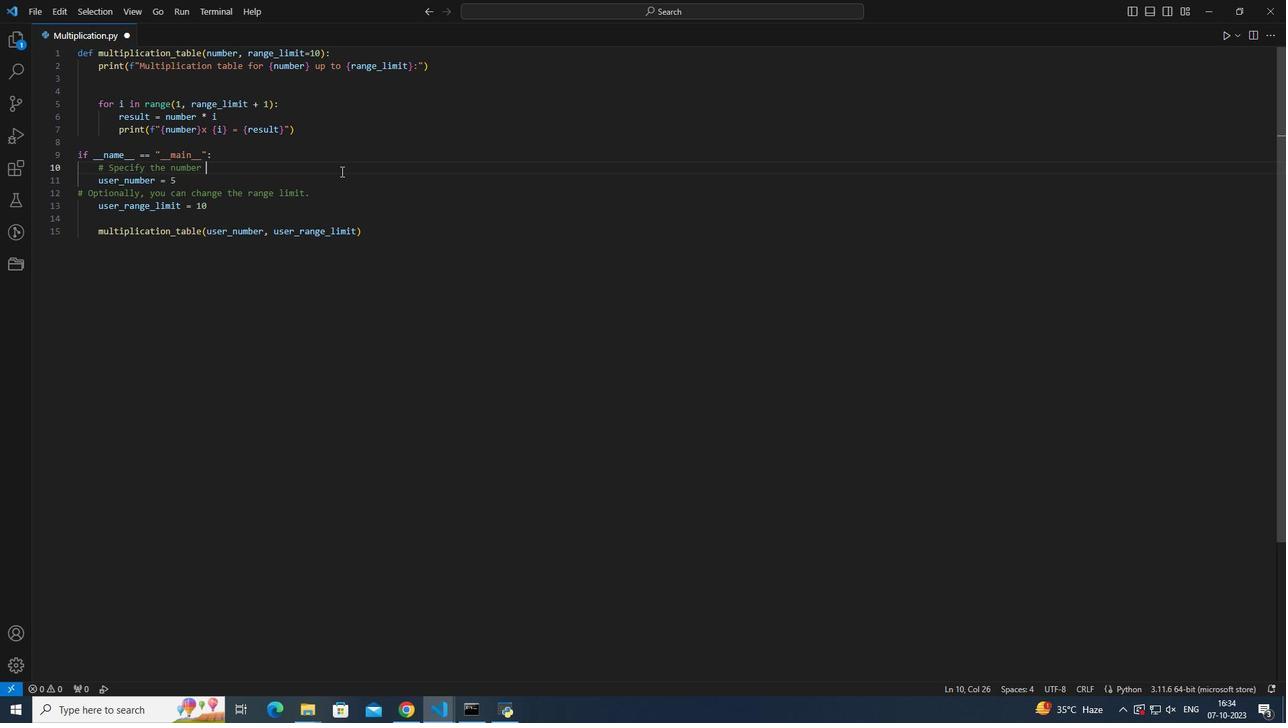
Action: Mouse moved to (533, 167)
Screenshot: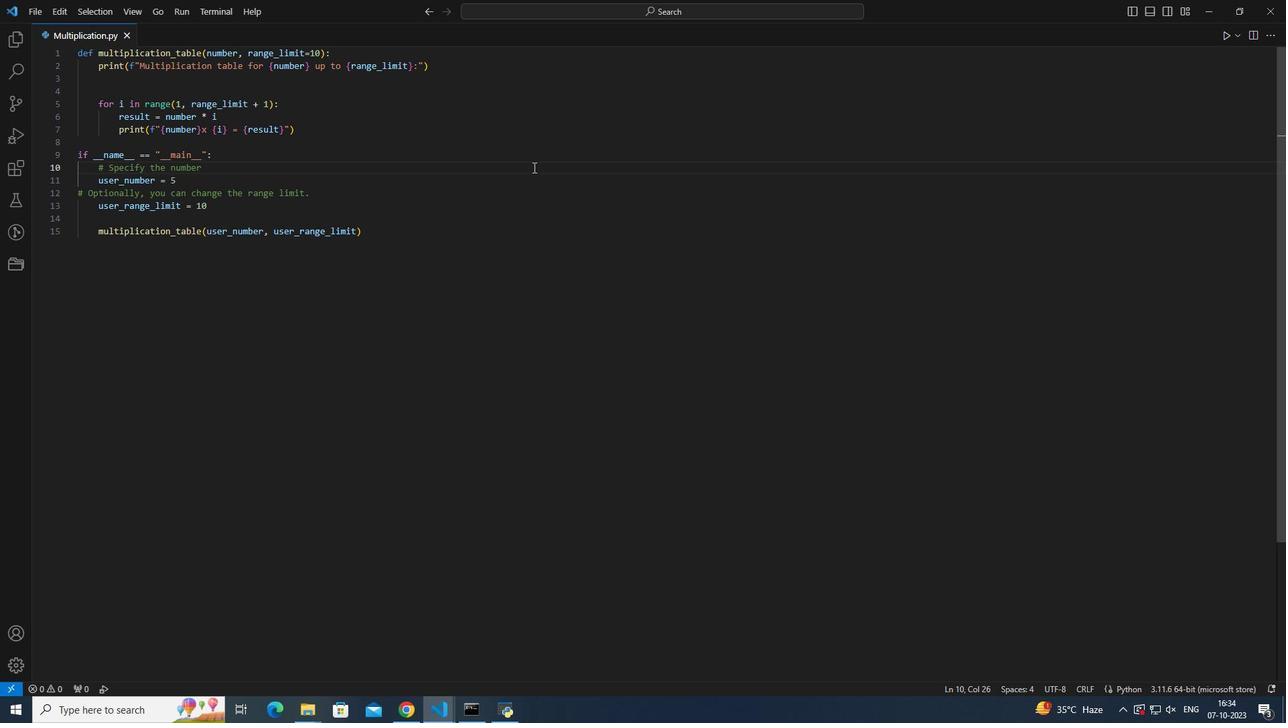 
Action: Mouse scrolled (533, 168) with delta (0, 0)
Screenshot: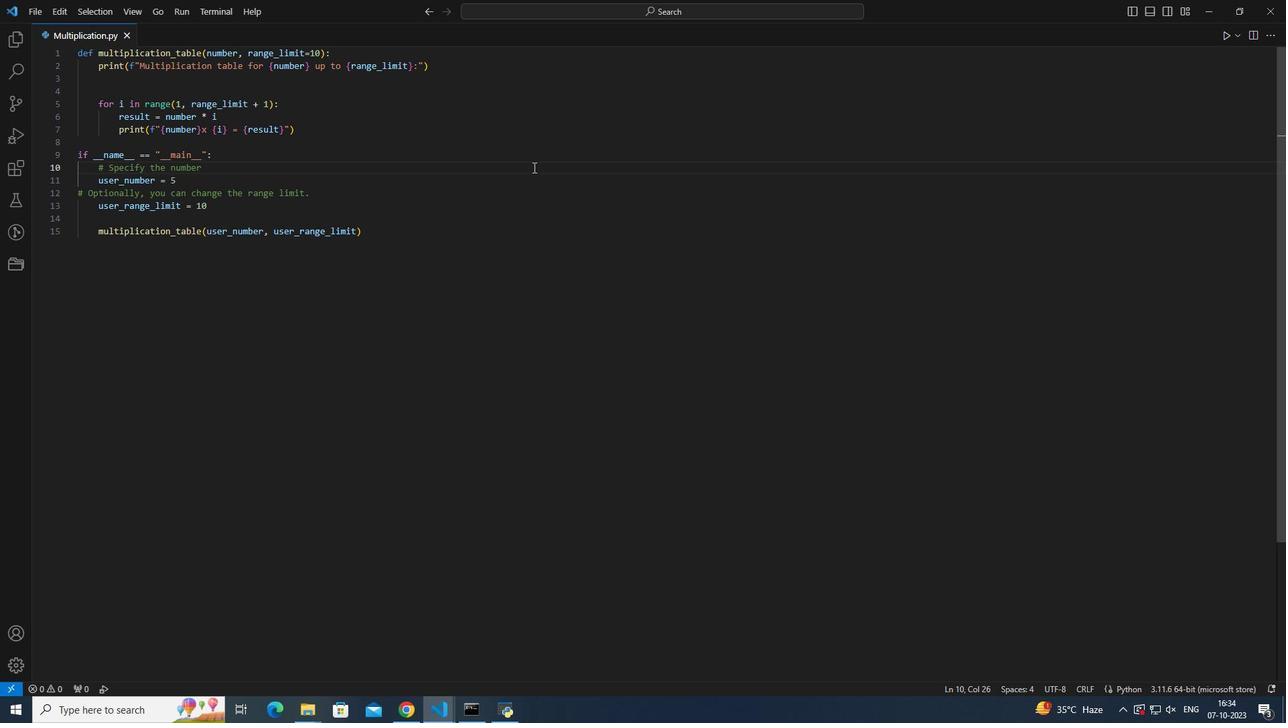 
Action: Mouse moved to (1226, 37)
Screenshot: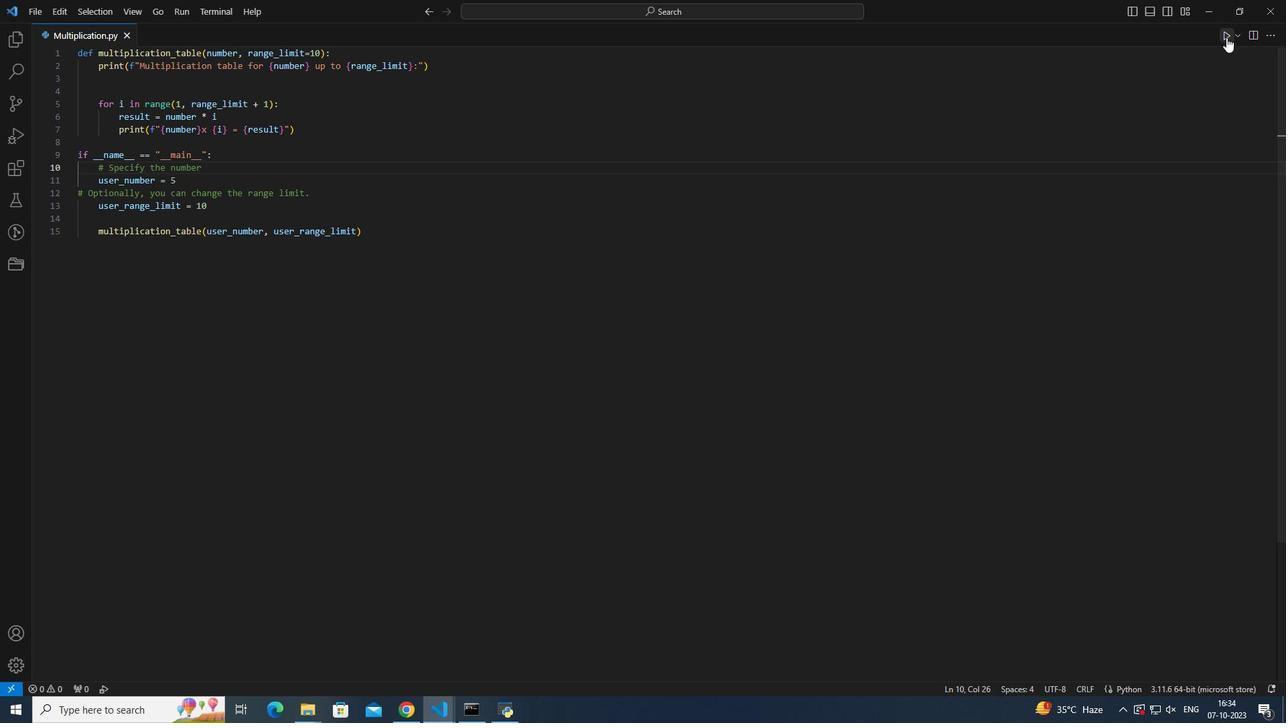 
Action: Mouse pressed left at (1226, 37)
Screenshot: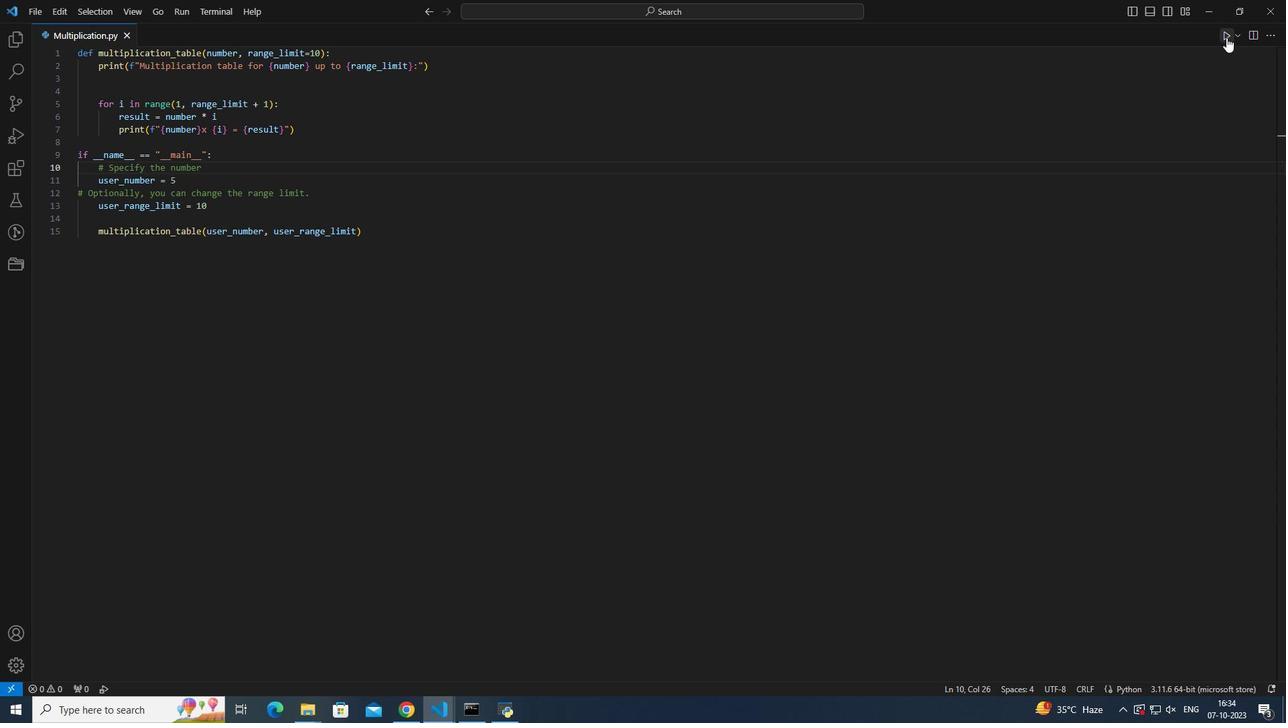 
Action: Mouse moved to (1038, 197)
Screenshot: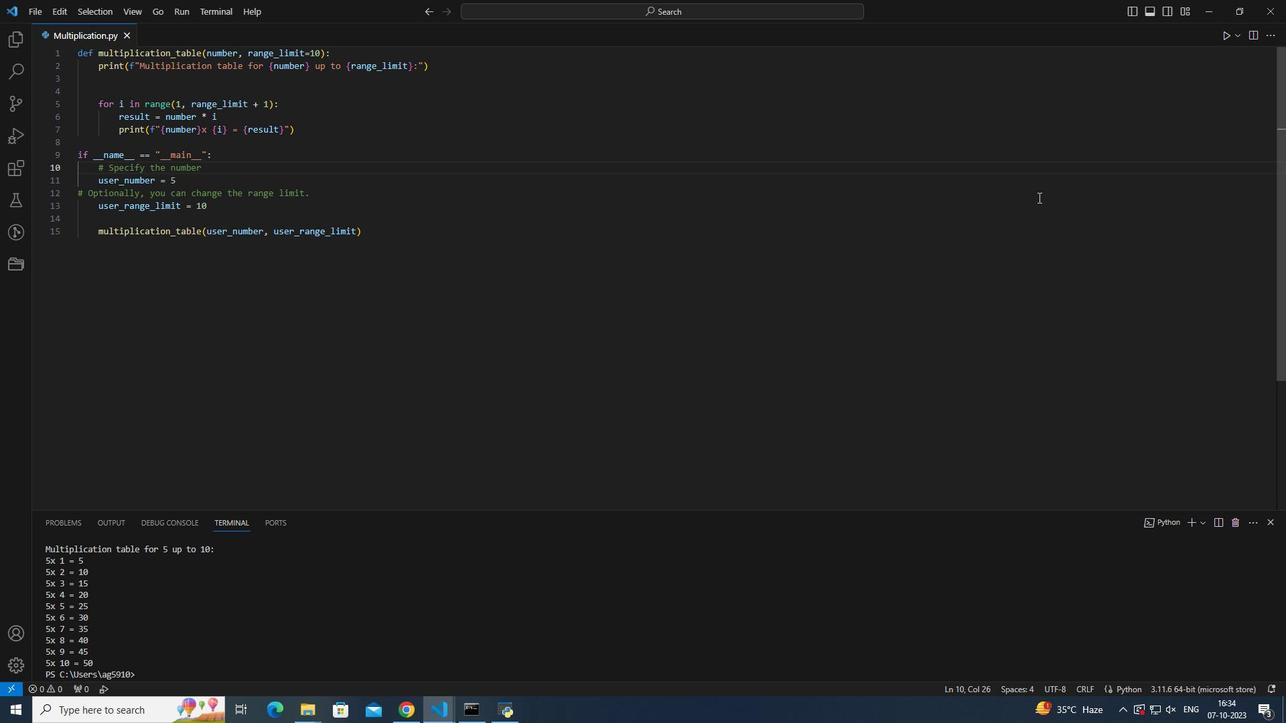 
